 Task: Look for space in Sungai Raya, Indonesia from 1st August, 2023 to 5th August, 2023 for 3 adults, 1 child in price range Rs.13000 to Rs.20000. Place can be entire place with 2 bedrooms having 3 beds and 2 bathrooms. Property type can be flatguest house, hotel. Booking option can be shelf check-in. Required host language is English.
Action: Mouse moved to (420, 73)
Screenshot: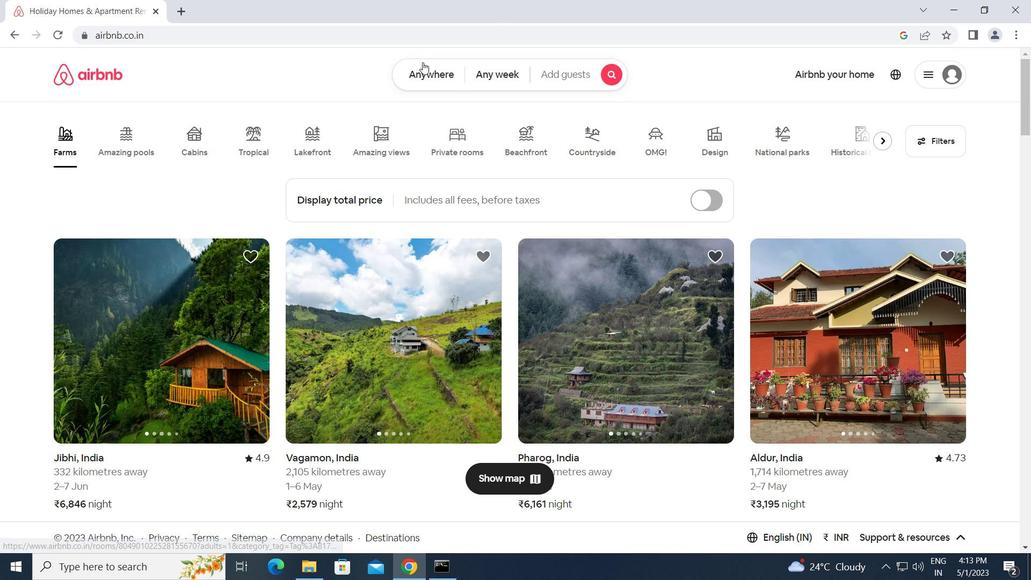 
Action: Mouse pressed left at (420, 73)
Screenshot: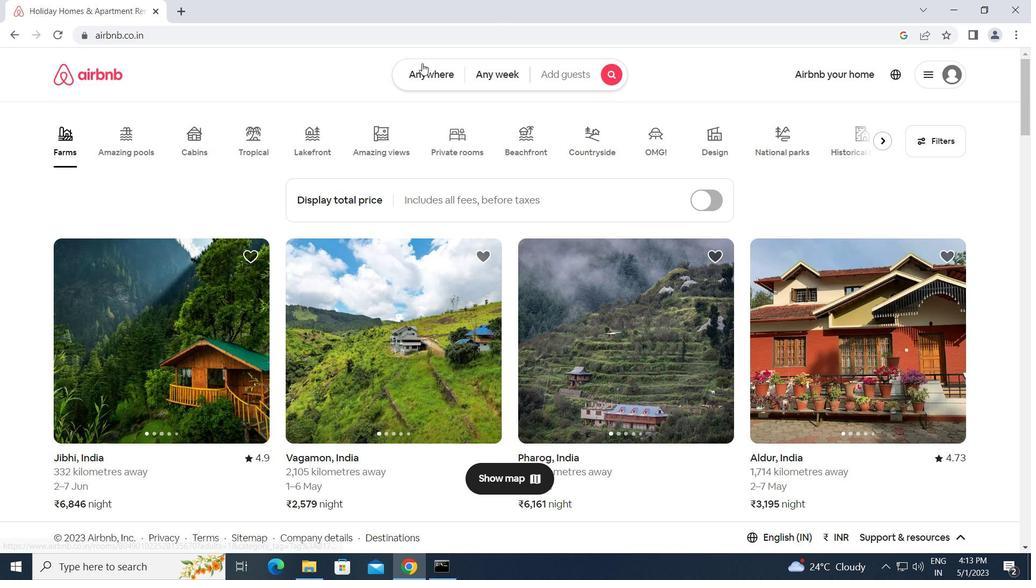 
Action: Mouse moved to (300, 122)
Screenshot: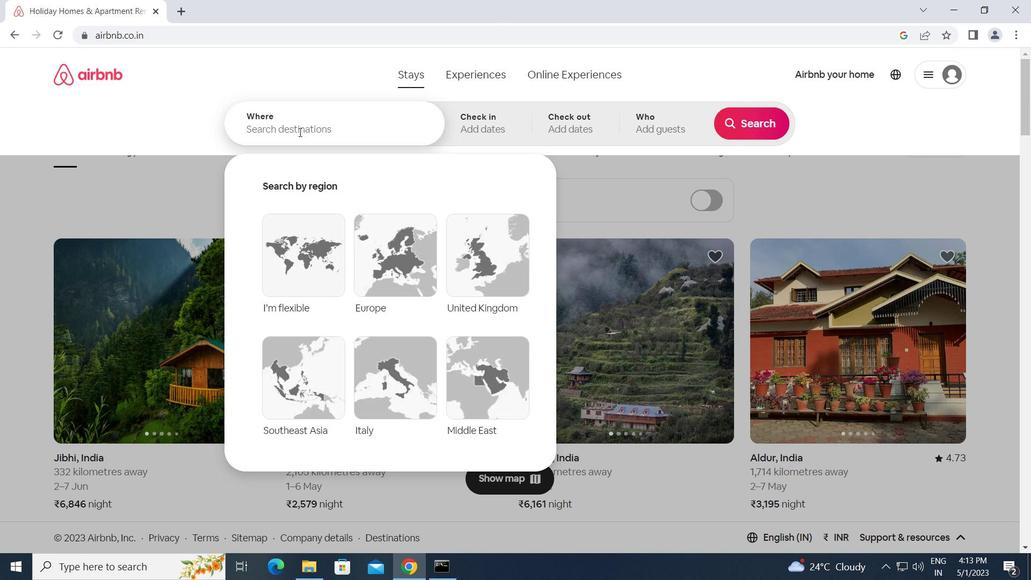 
Action: Mouse pressed left at (300, 122)
Screenshot: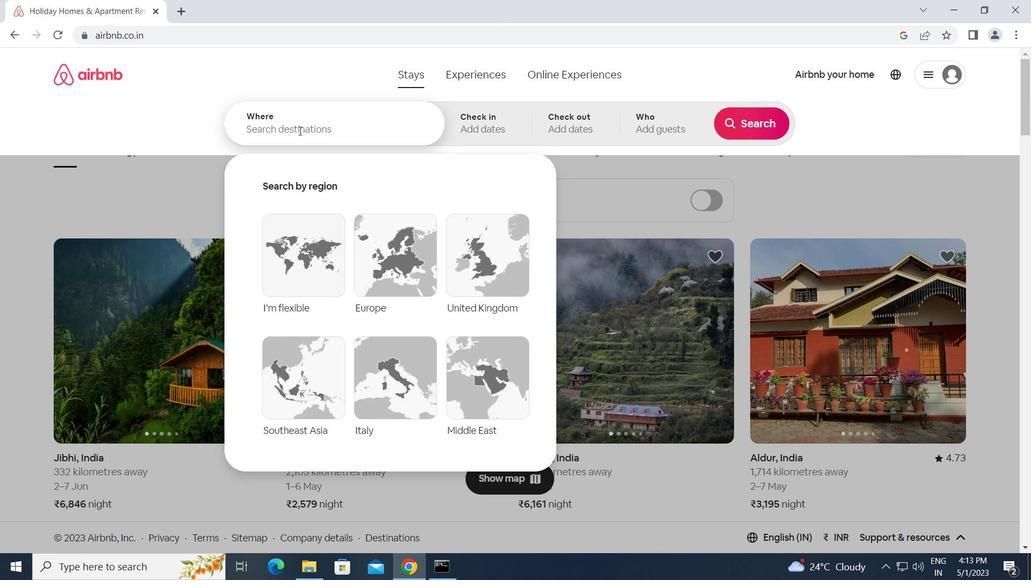 
Action: Mouse moved to (432, 146)
Screenshot: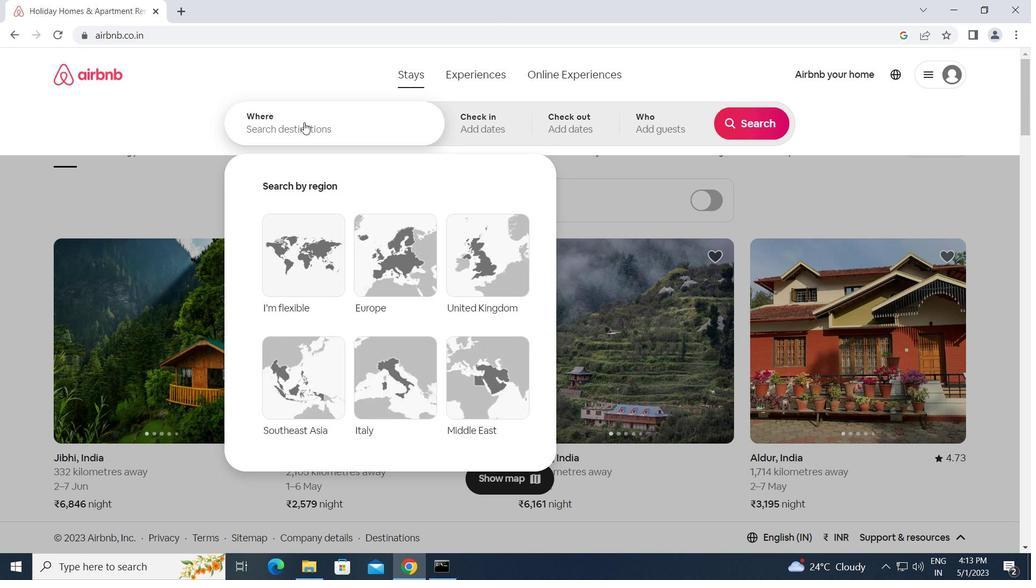 
Action: Key pressed s<Key.backspace><Key.caps_lock>s<Key.caps_lock>ungai<Key.space><Key.caps_lock>r<Key.caps_lock>aya,<Key.space><Key.caps_lock>i<Key.caps_lock>ndonesia<Key.enter>
Screenshot: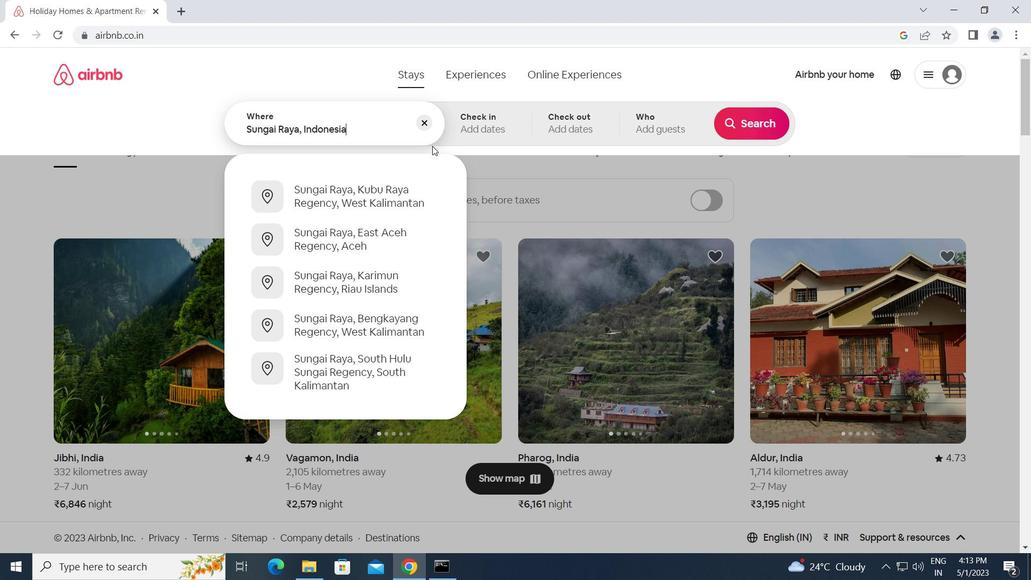 
Action: Mouse moved to (742, 231)
Screenshot: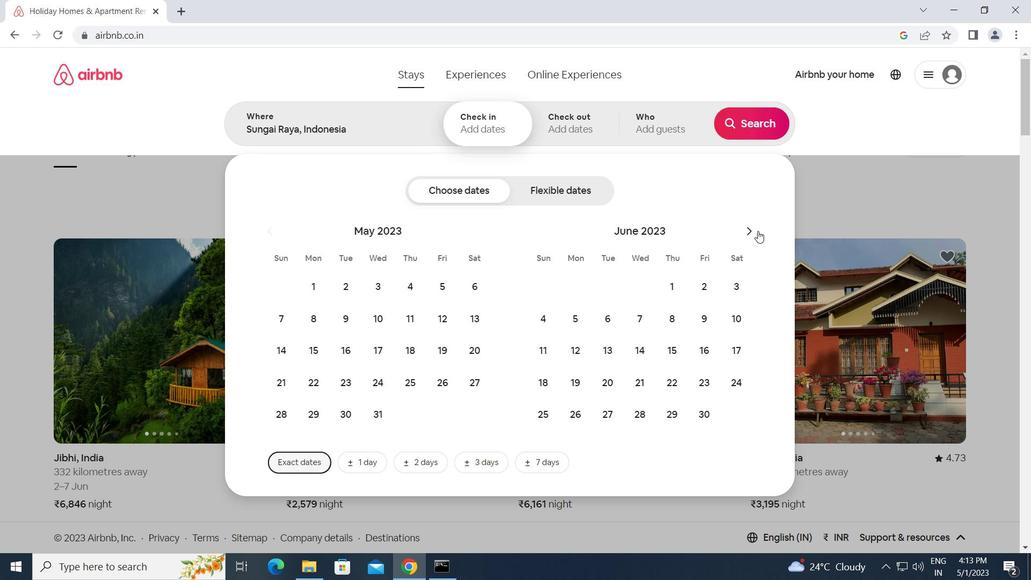
Action: Mouse pressed left at (742, 231)
Screenshot: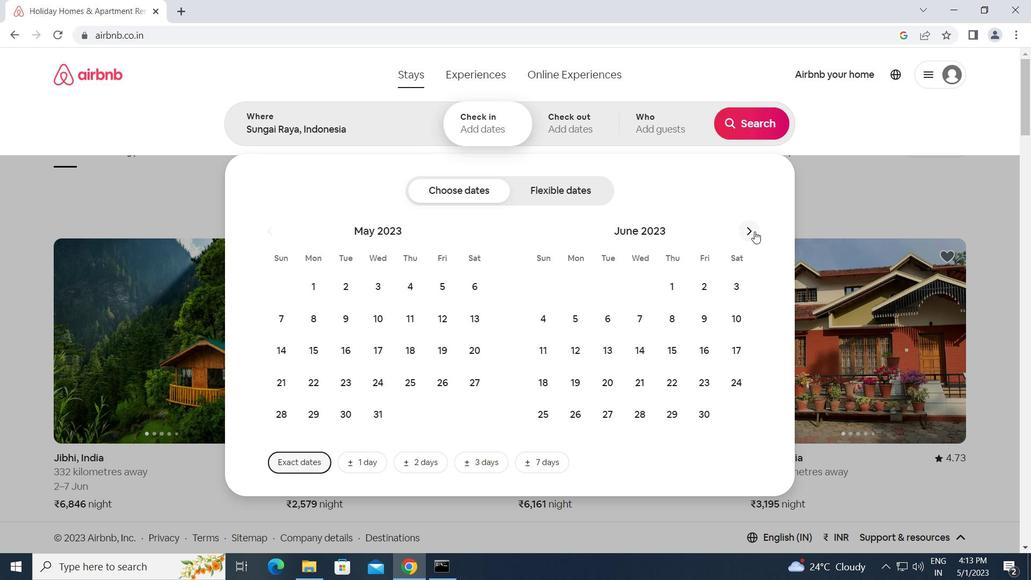 
Action: Mouse pressed left at (742, 231)
Screenshot: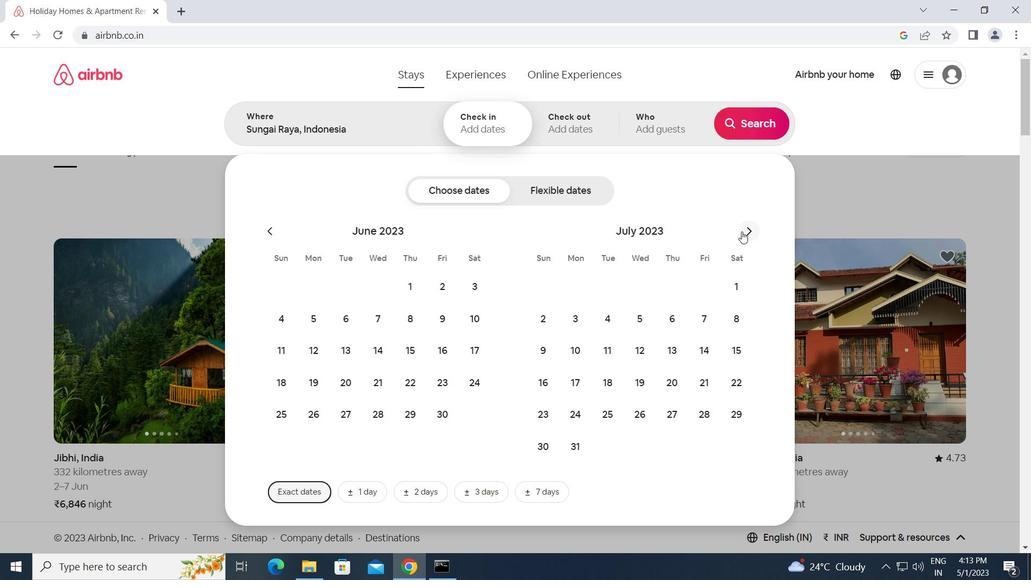 
Action: Mouse moved to (615, 288)
Screenshot: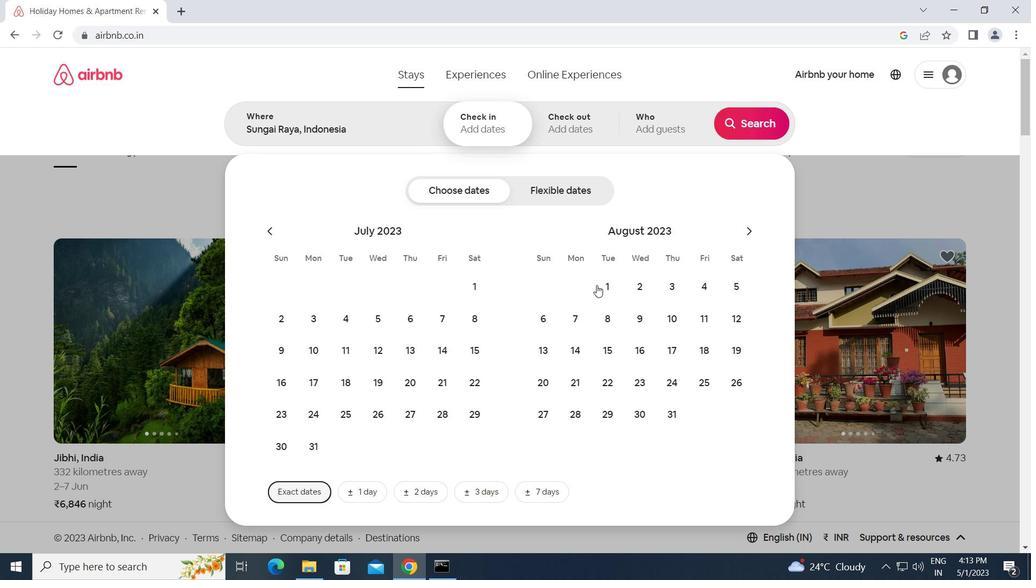 
Action: Mouse pressed left at (615, 288)
Screenshot: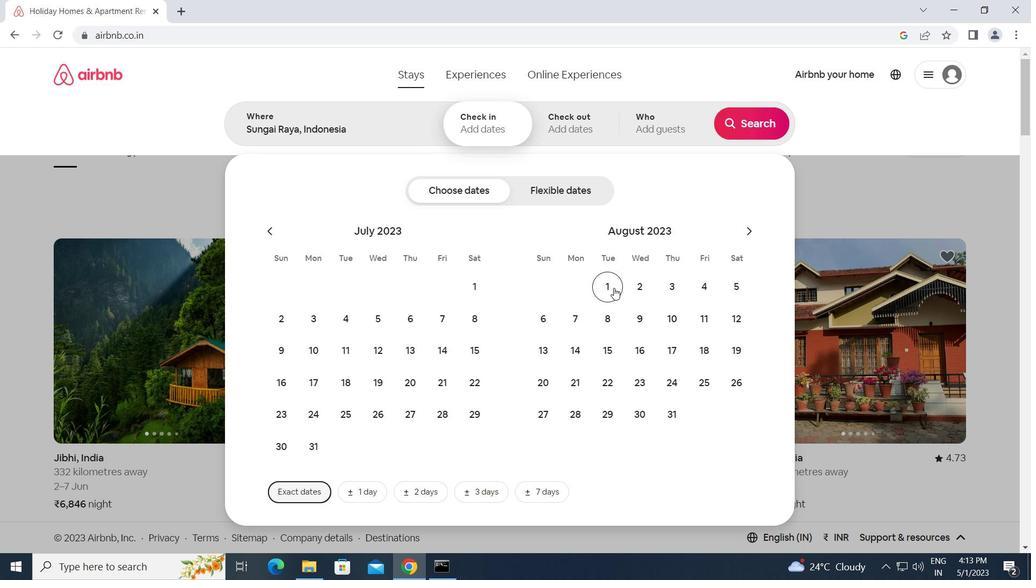 
Action: Mouse moved to (735, 283)
Screenshot: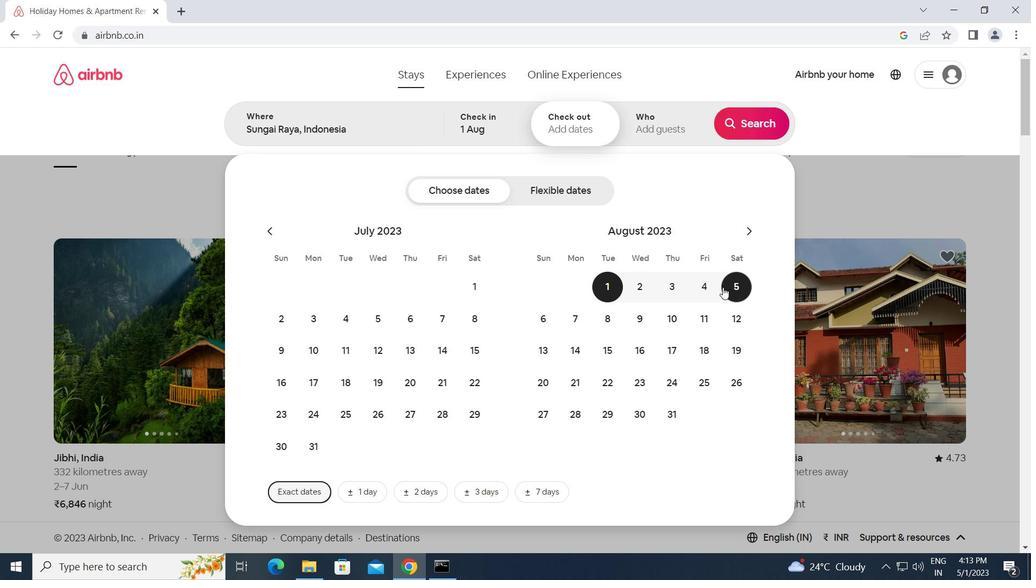 
Action: Mouse pressed left at (735, 283)
Screenshot: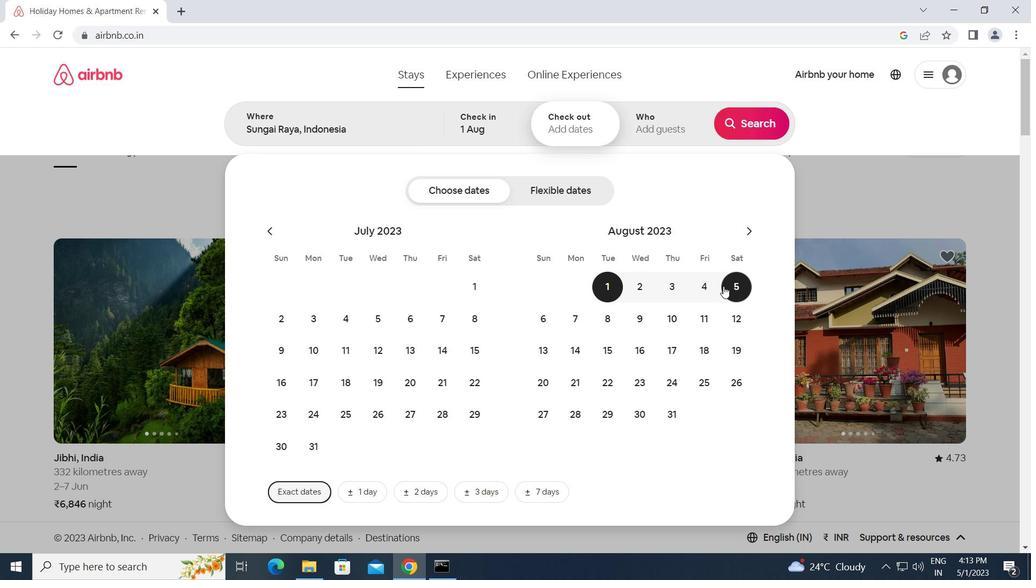 
Action: Mouse moved to (682, 112)
Screenshot: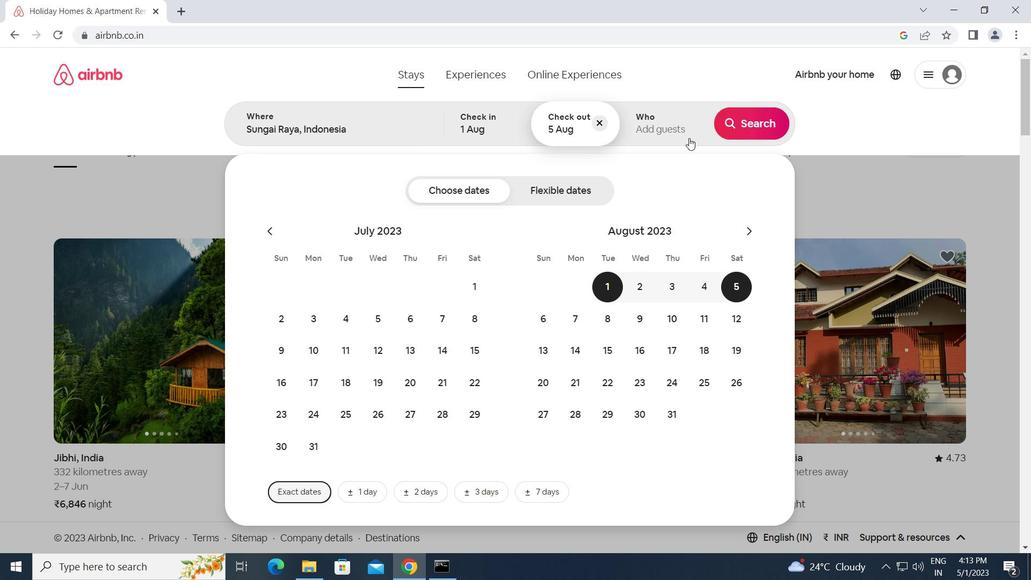 
Action: Mouse pressed left at (682, 112)
Screenshot: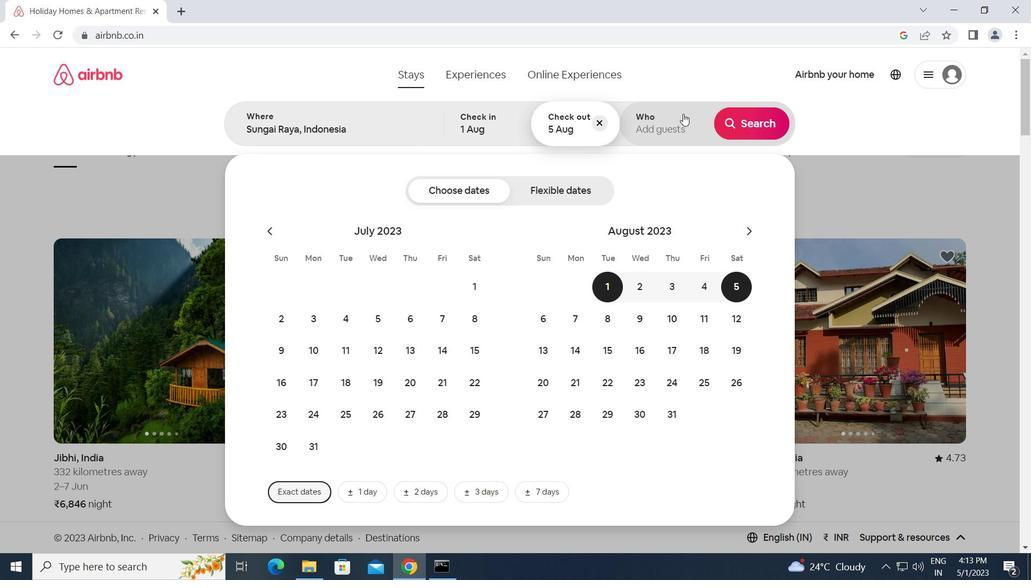 
Action: Mouse moved to (758, 199)
Screenshot: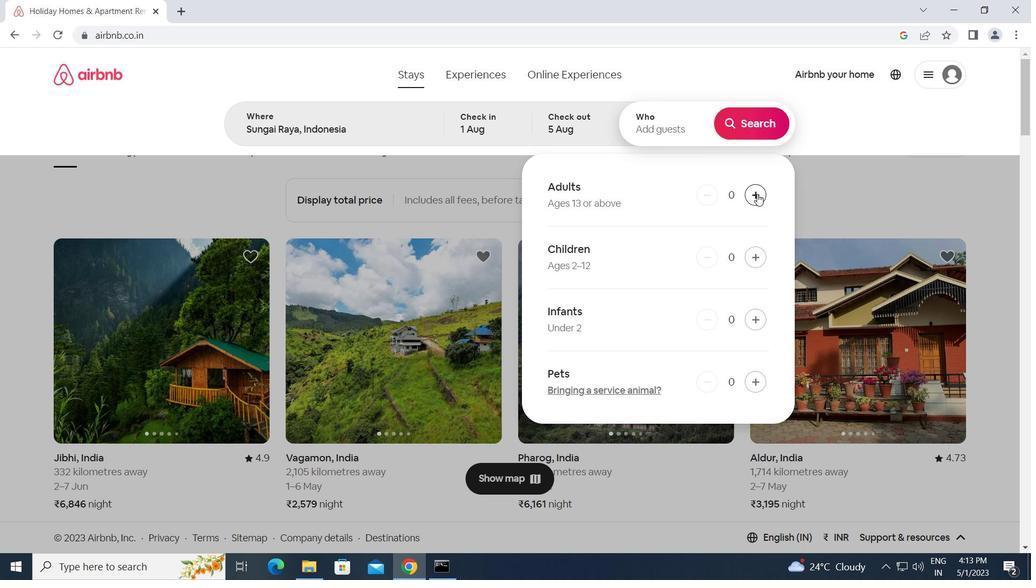 
Action: Mouse pressed left at (758, 199)
Screenshot: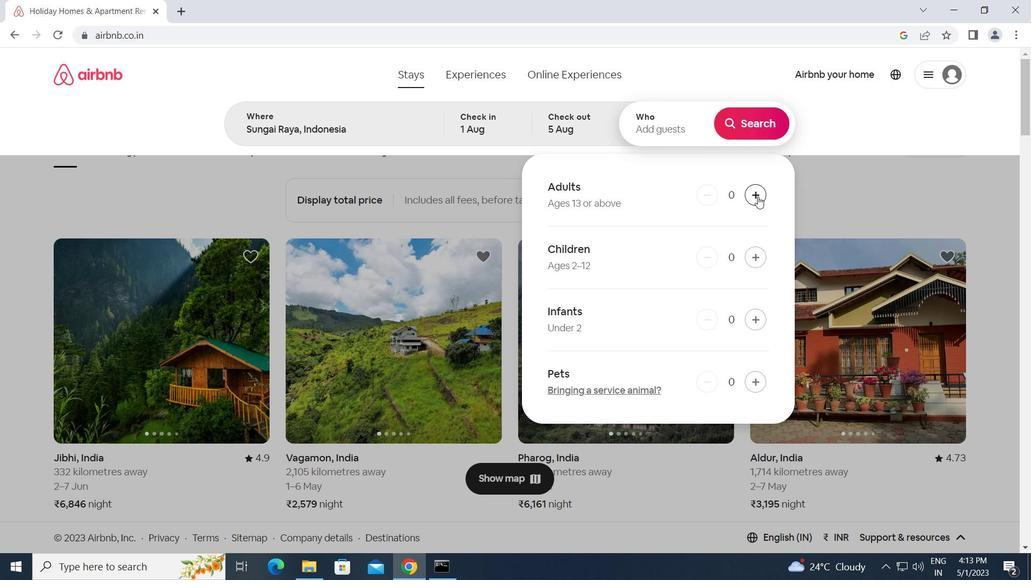 
Action: Mouse pressed left at (758, 199)
Screenshot: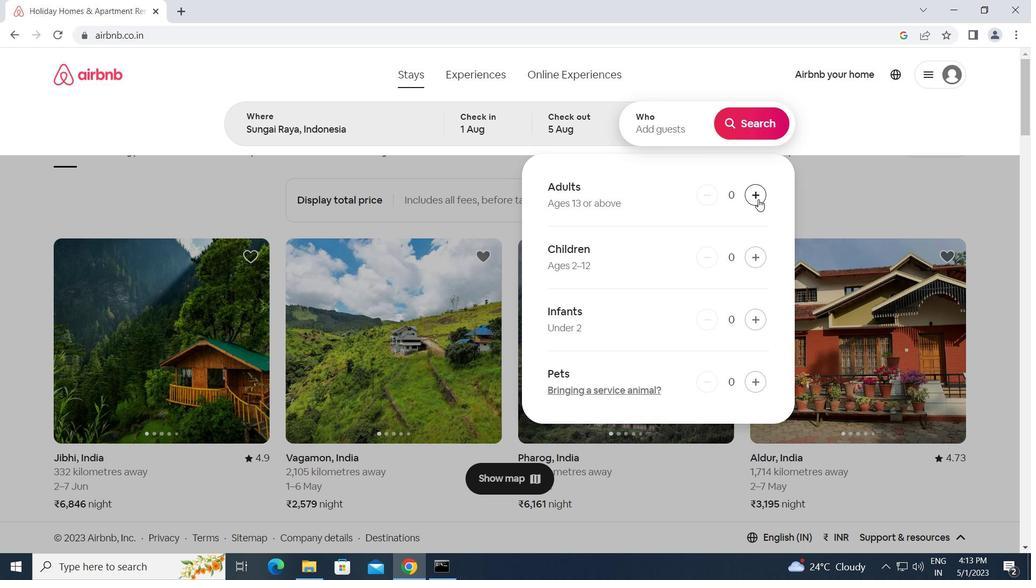 
Action: Mouse pressed left at (758, 199)
Screenshot: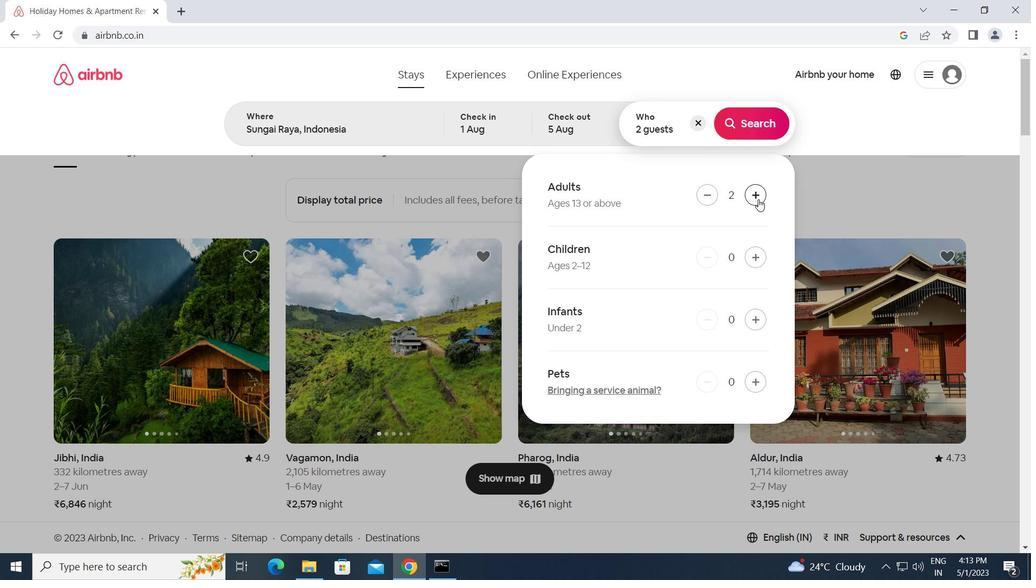 
Action: Mouse moved to (754, 247)
Screenshot: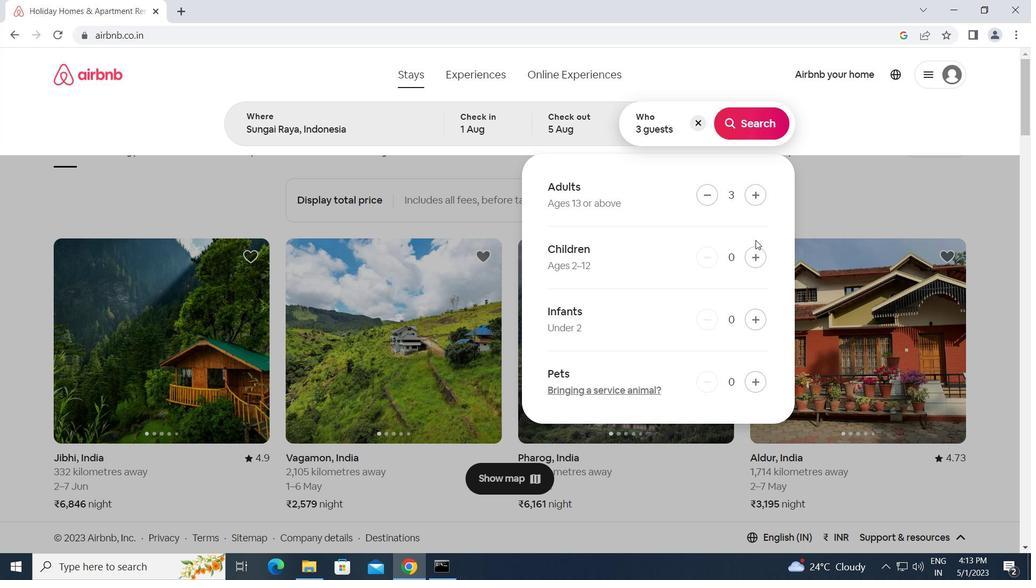 
Action: Mouse pressed left at (754, 247)
Screenshot: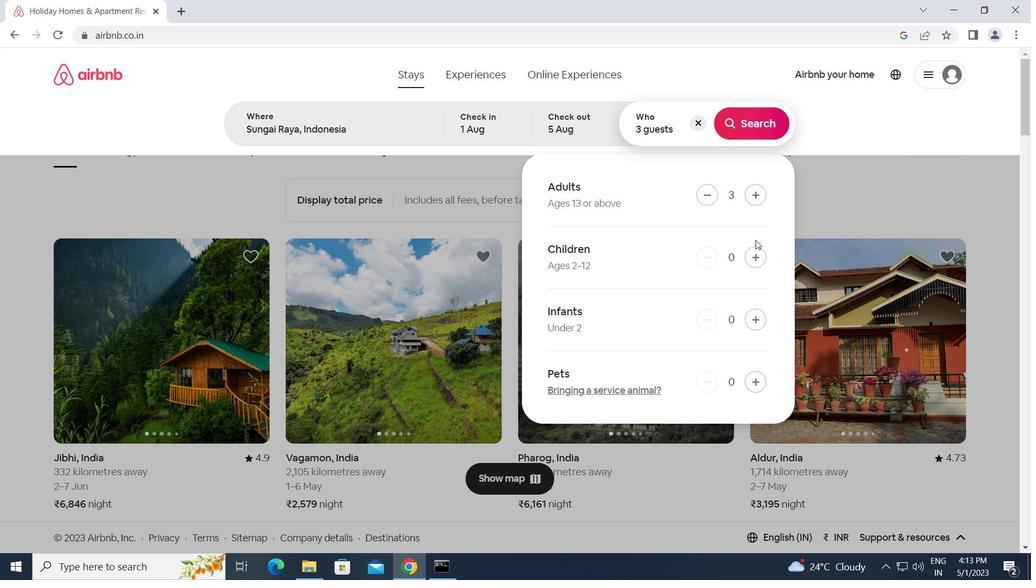 
Action: Mouse moved to (743, 119)
Screenshot: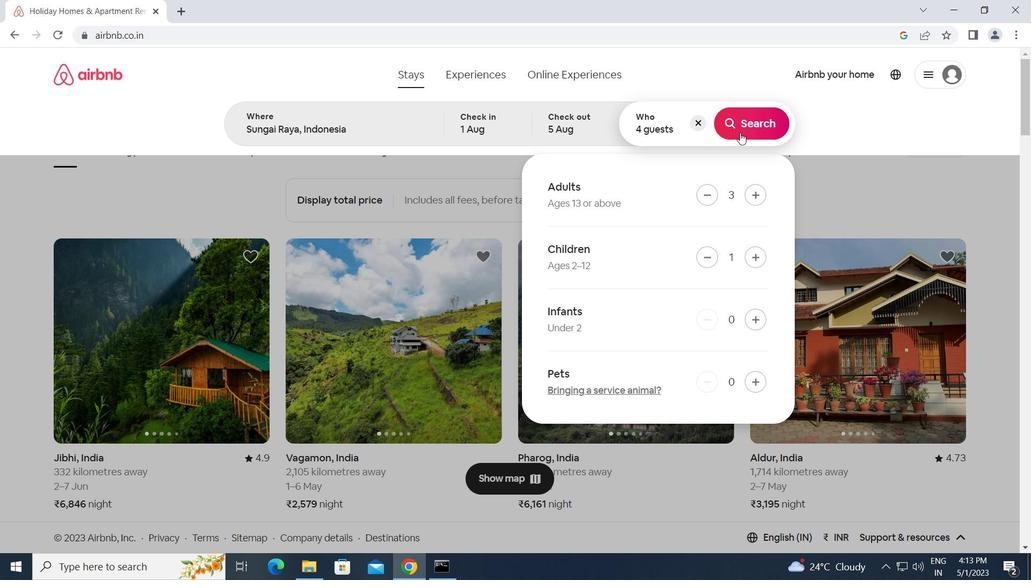 
Action: Mouse pressed left at (743, 119)
Screenshot: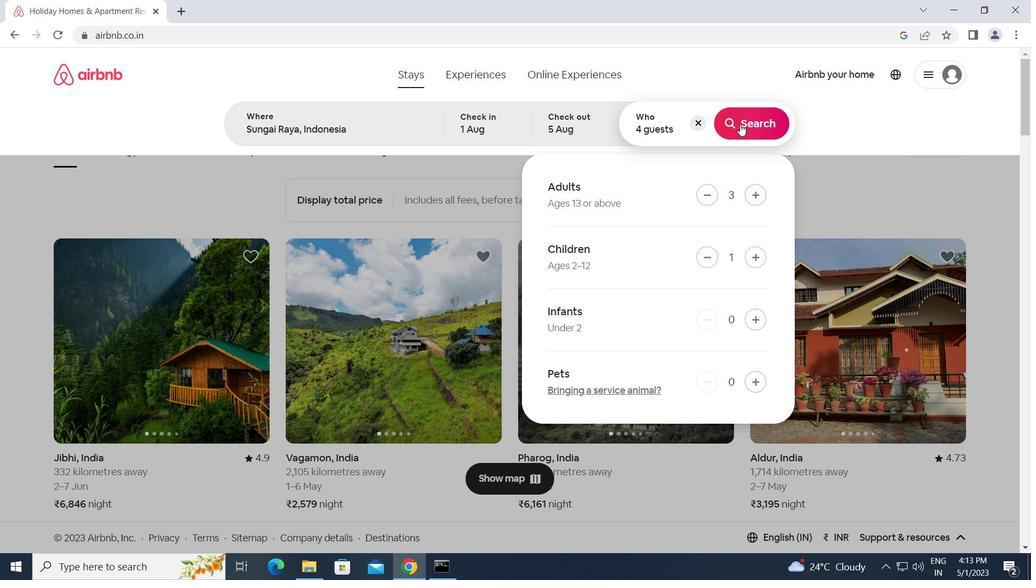
Action: Mouse moved to (976, 128)
Screenshot: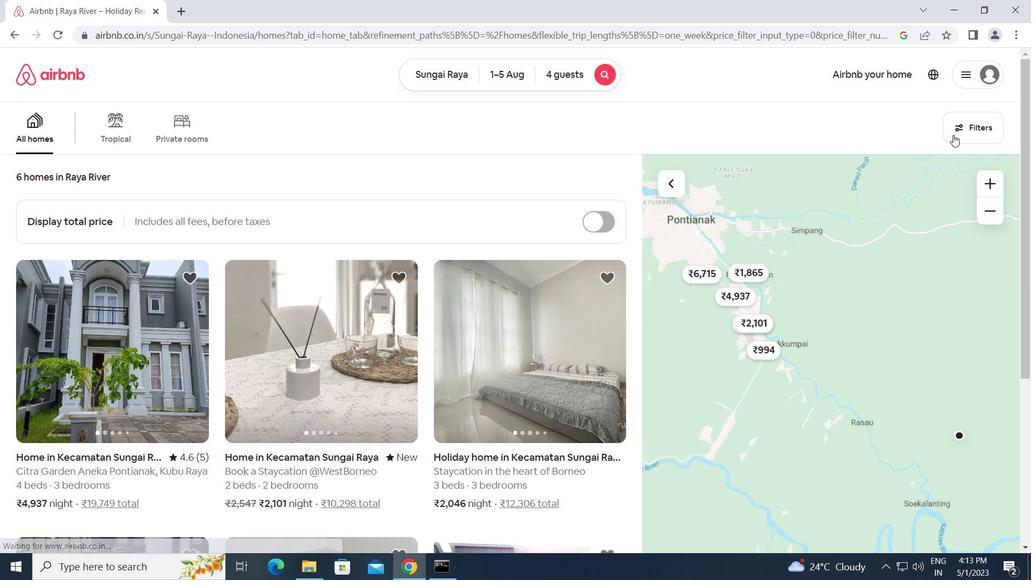 
Action: Mouse pressed left at (976, 128)
Screenshot: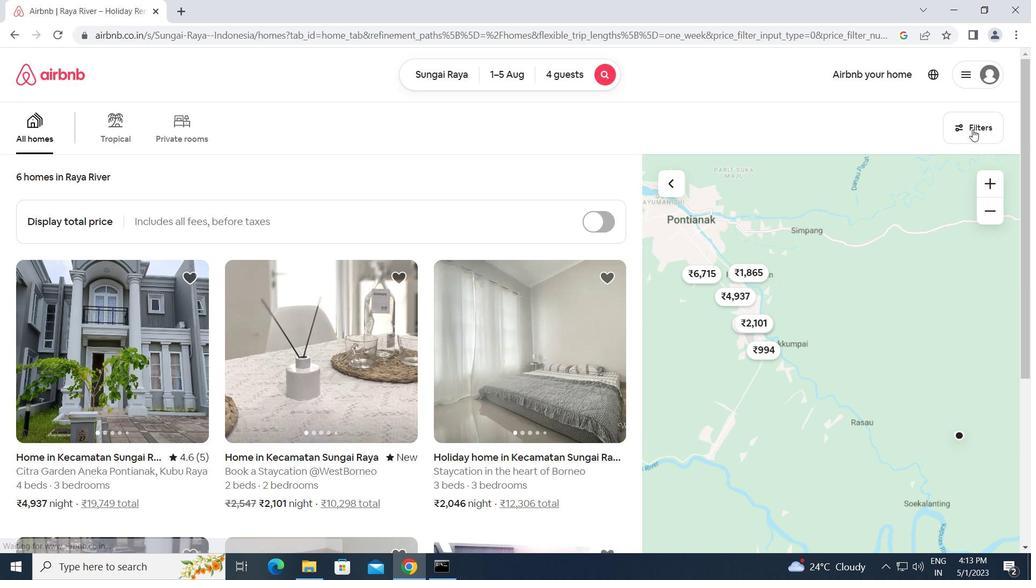 
Action: Mouse moved to (338, 299)
Screenshot: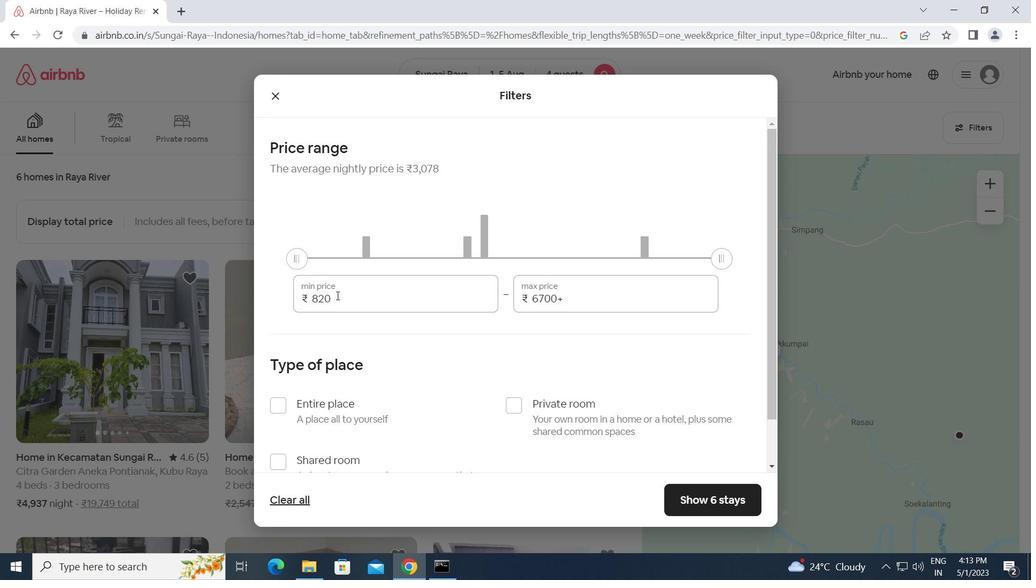 
Action: Mouse pressed left at (338, 299)
Screenshot: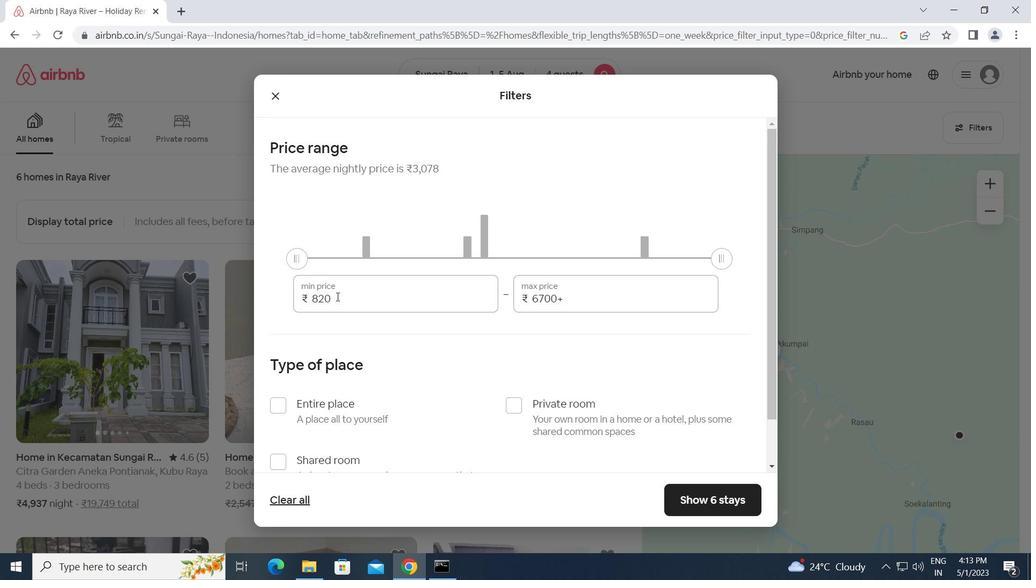 
Action: Mouse moved to (285, 304)
Screenshot: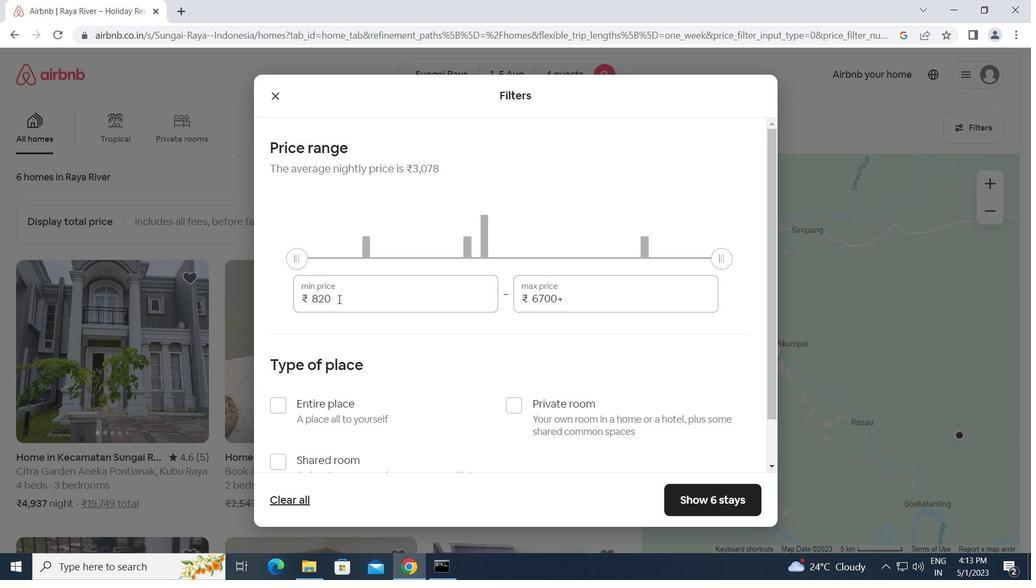 
Action: Key pressed 13000<Key.tab><Key.backspace>20000
Screenshot: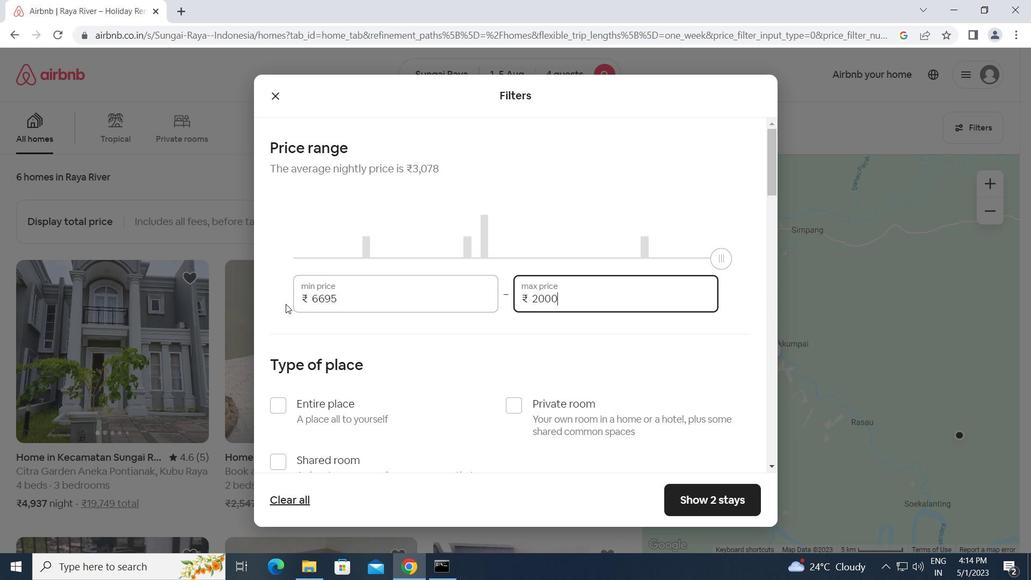 
Action: Mouse moved to (283, 316)
Screenshot: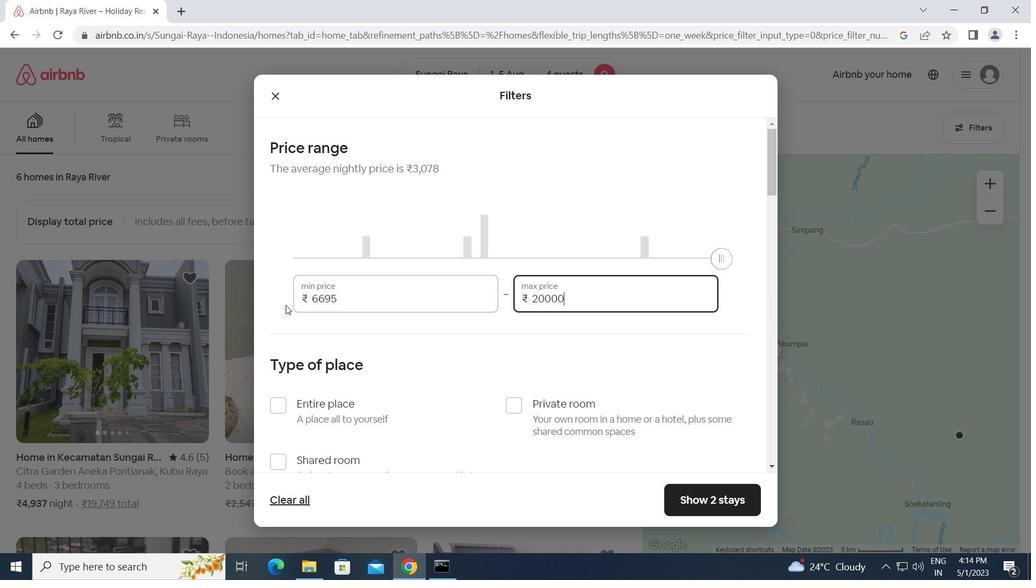 
Action: Mouse scrolled (283, 315) with delta (0, 0)
Screenshot: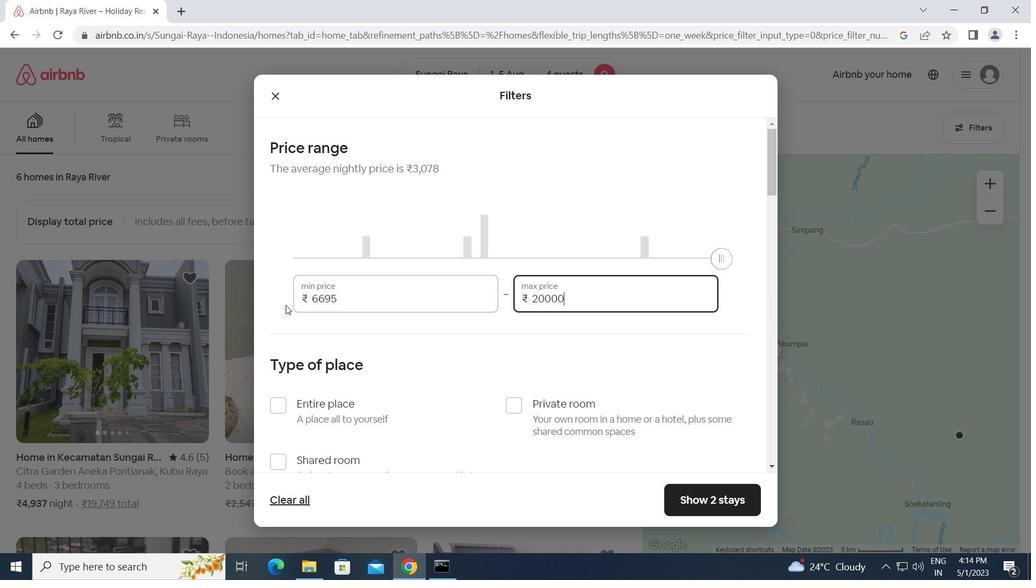 
Action: Mouse moved to (276, 341)
Screenshot: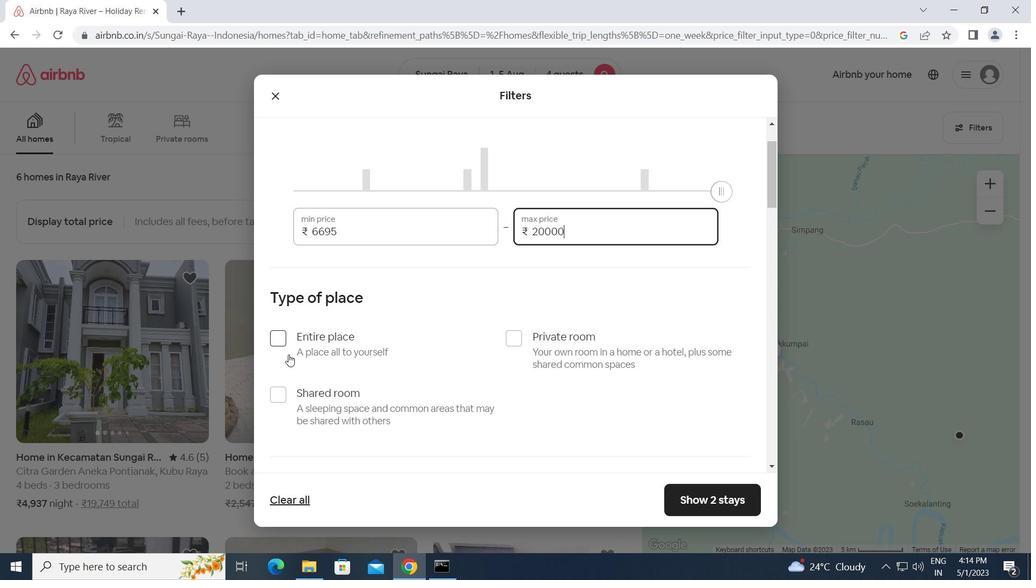
Action: Mouse pressed left at (276, 341)
Screenshot: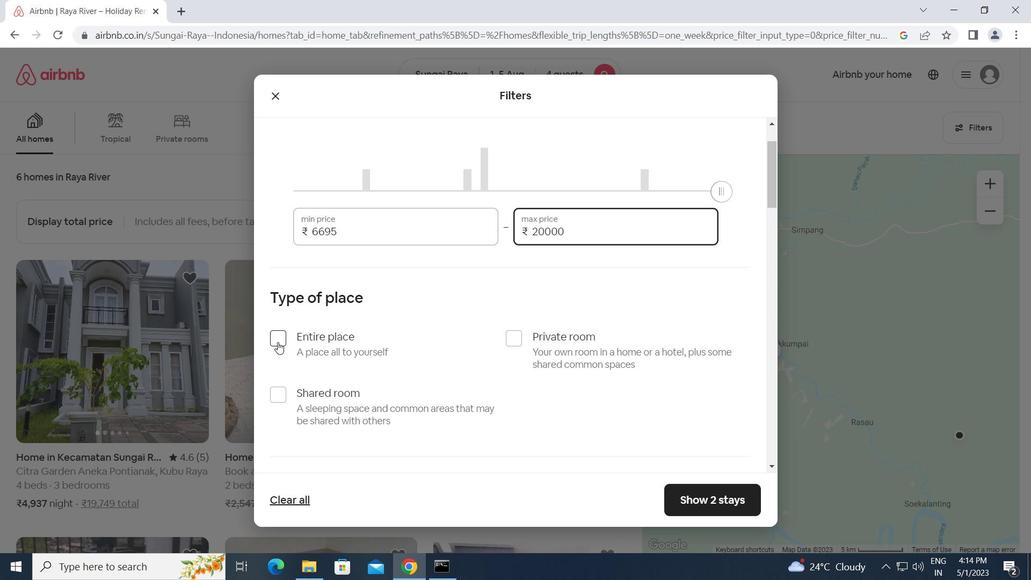 
Action: Mouse moved to (341, 360)
Screenshot: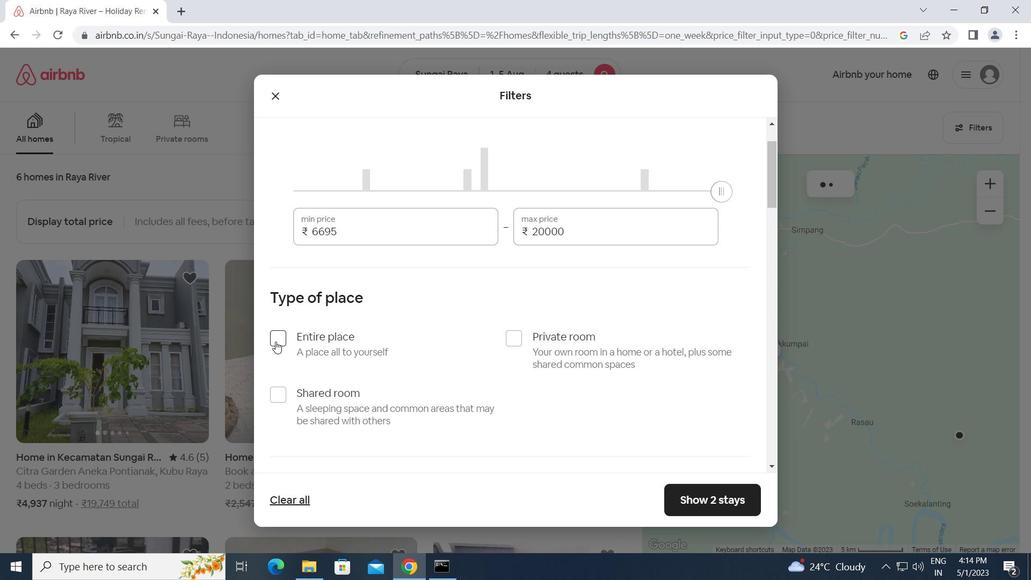 
Action: Mouse scrolled (341, 359) with delta (0, 0)
Screenshot: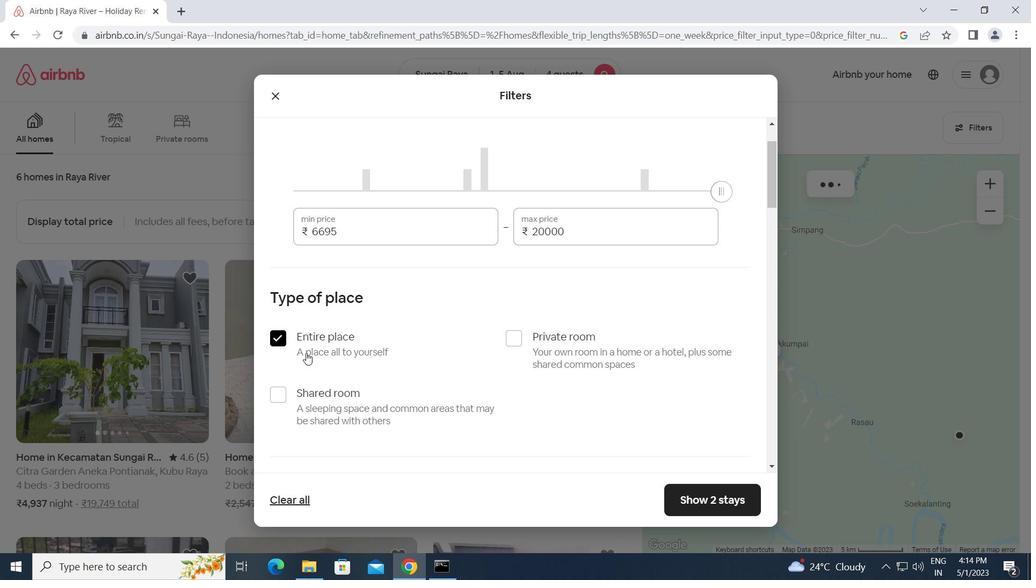
Action: Mouse scrolled (341, 359) with delta (0, 0)
Screenshot: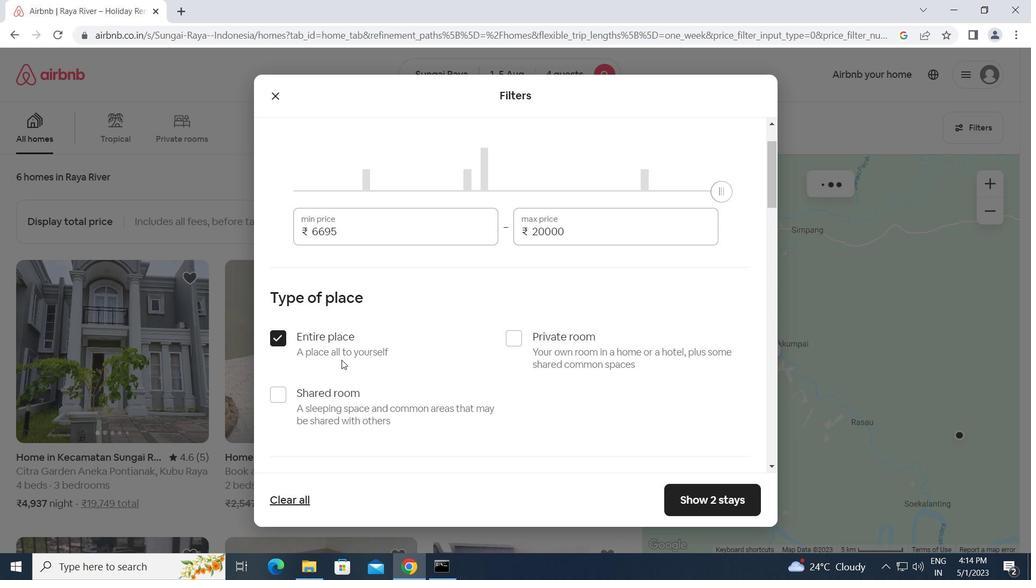 
Action: Mouse scrolled (341, 359) with delta (0, 0)
Screenshot: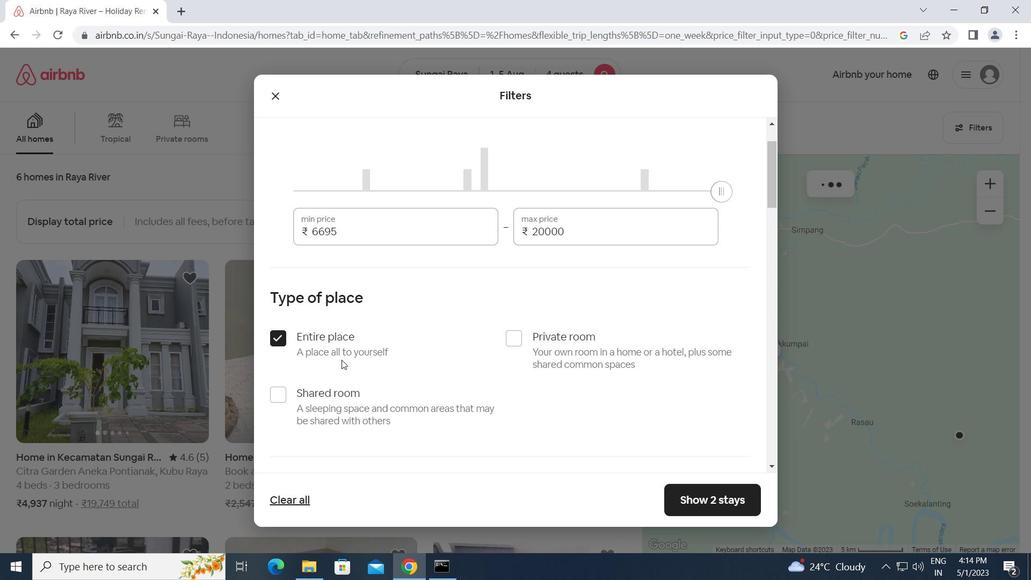 
Action: Mouse scrolled (341, 360) with delta (0, 0)
Screenshot: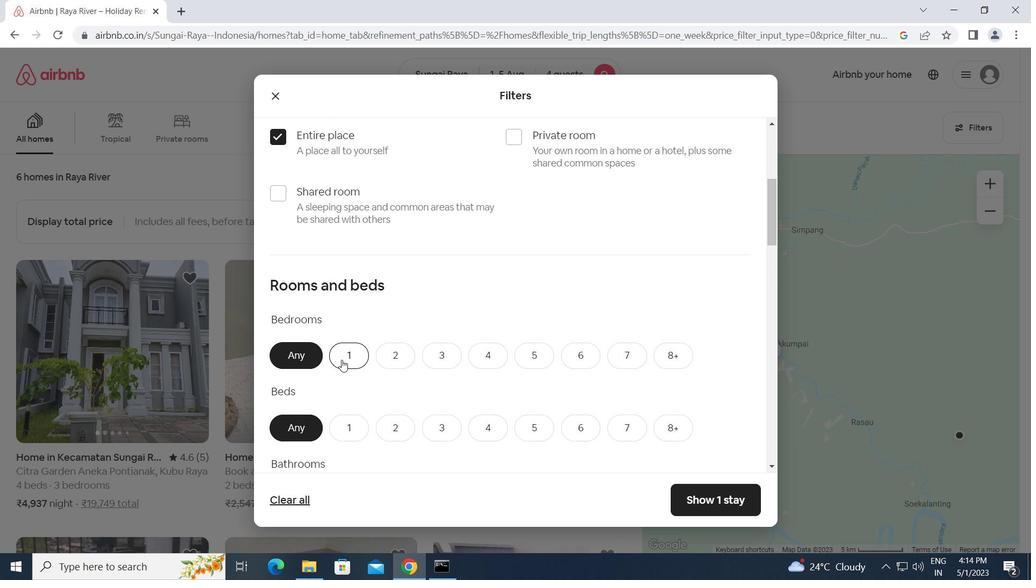 
Action: Mouse scrolled (341, 360) with delta (0, 0)
Screenshot: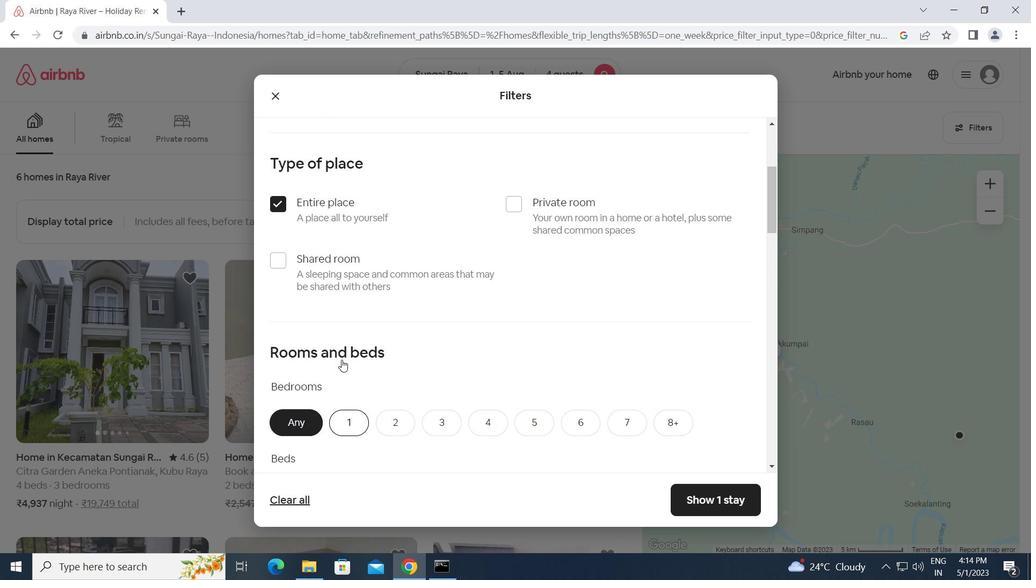 
Action: Mouse scrolled (341, 359) with delta (0, 0)
Screenshot: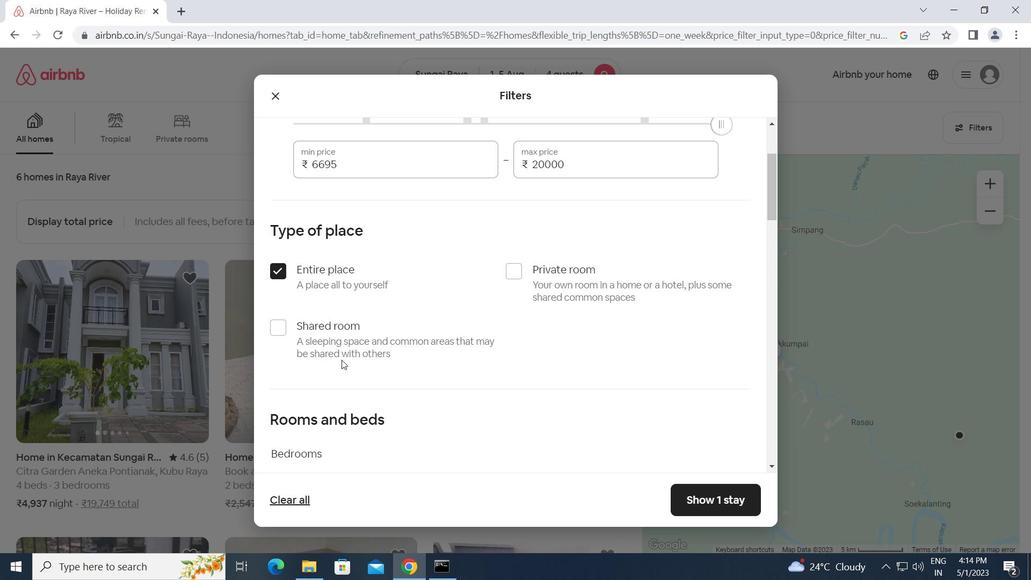 
Action: Mouse scrolled (341, 359) with delta (0, 0)
Screenshot: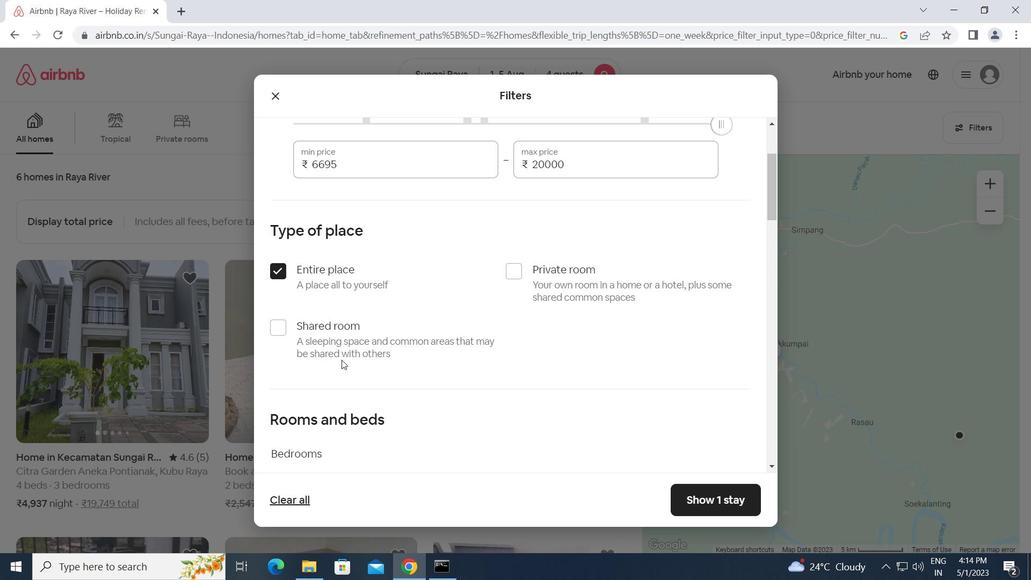 
Action: Mouse scrolled (341, 359) with delta (0, 0)
Screenshot: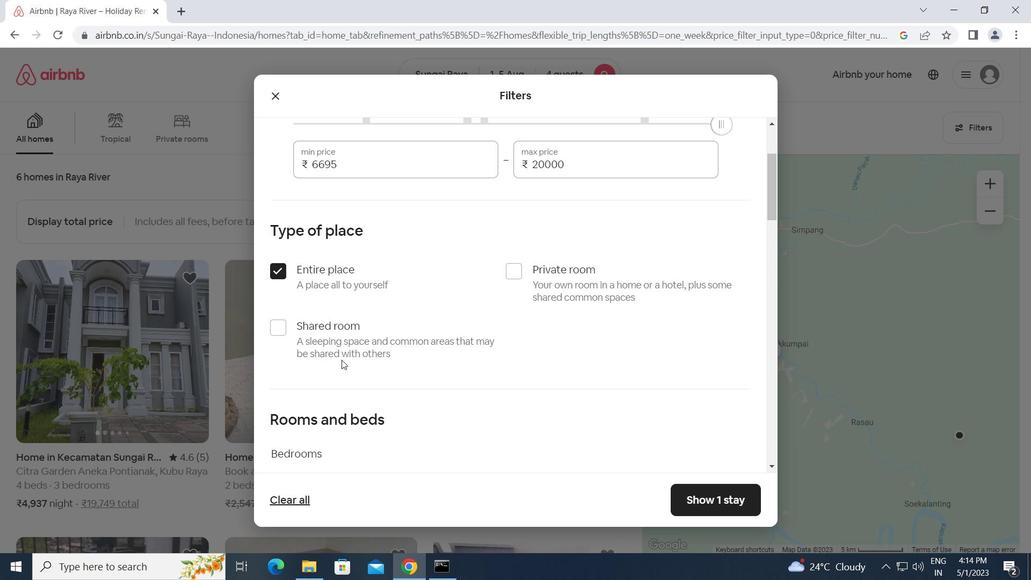 
Action: Mouse scrolled (341, 359) with delta (0, 0)
Screenshot: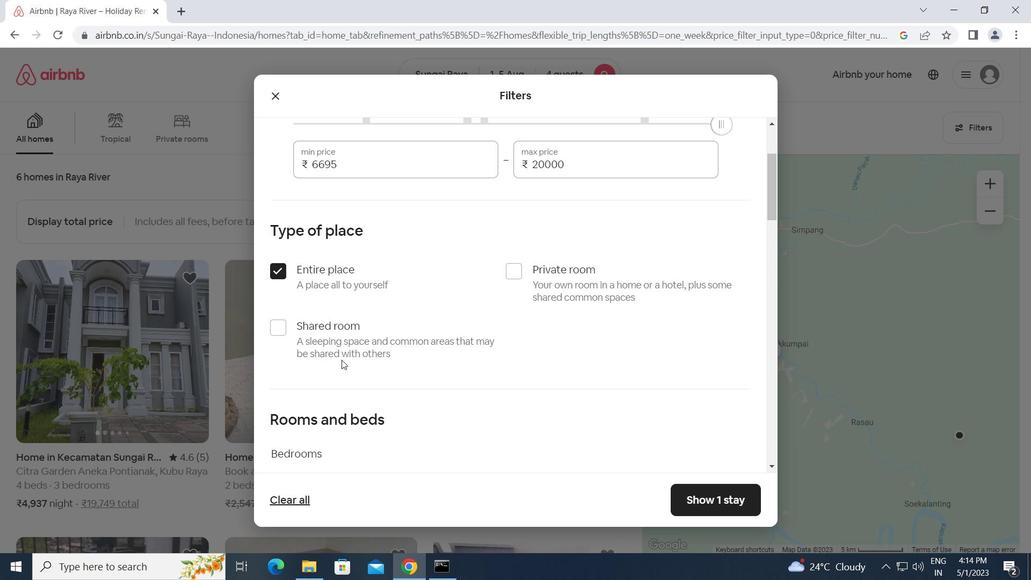 
Action: Mouse moved to (389, 222)
Screenshot: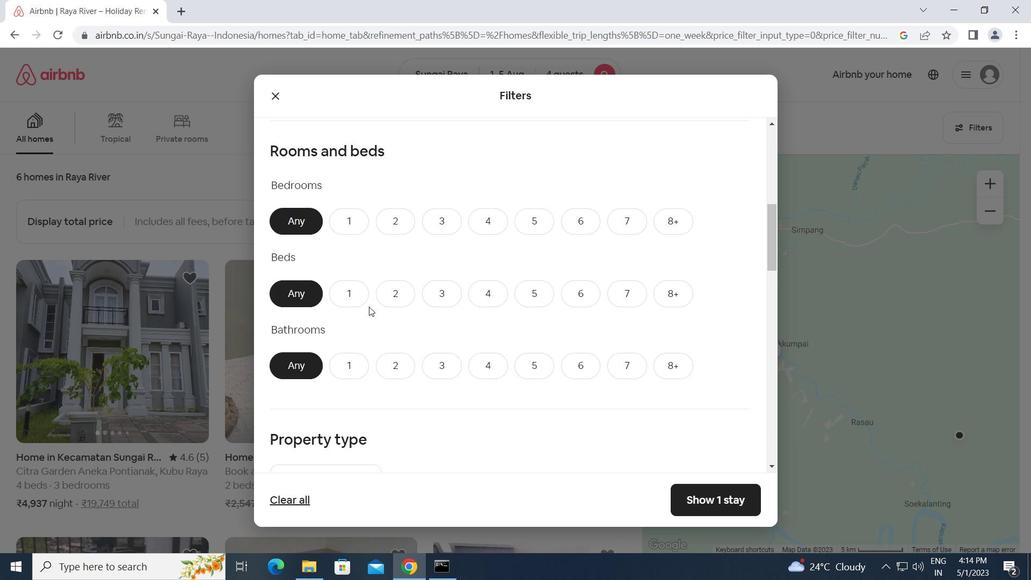 
Action: Mouse pressed left at (389, 222)
Screenshot: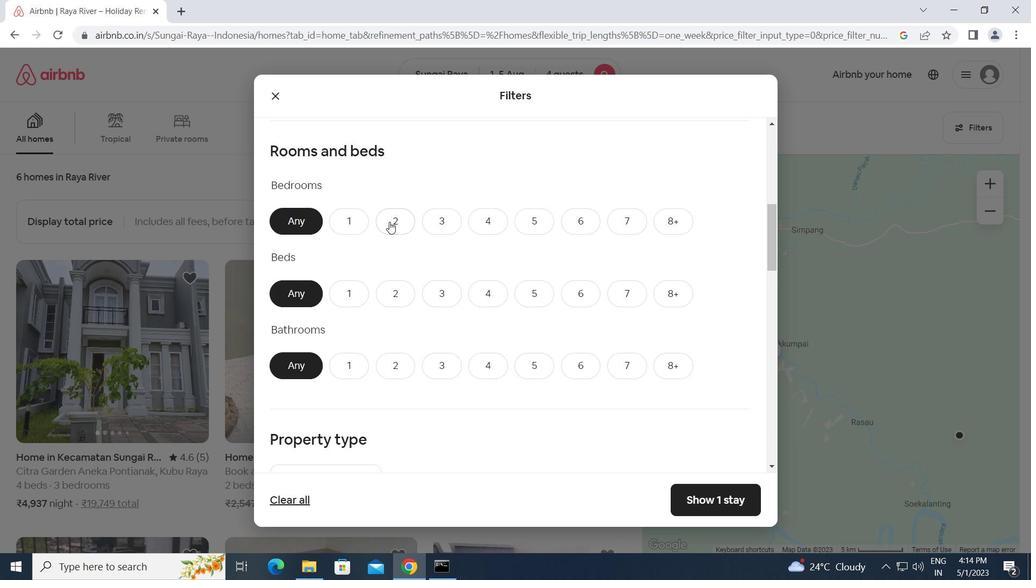 
Action: Mouse moved to (430, 291)
Screenshot: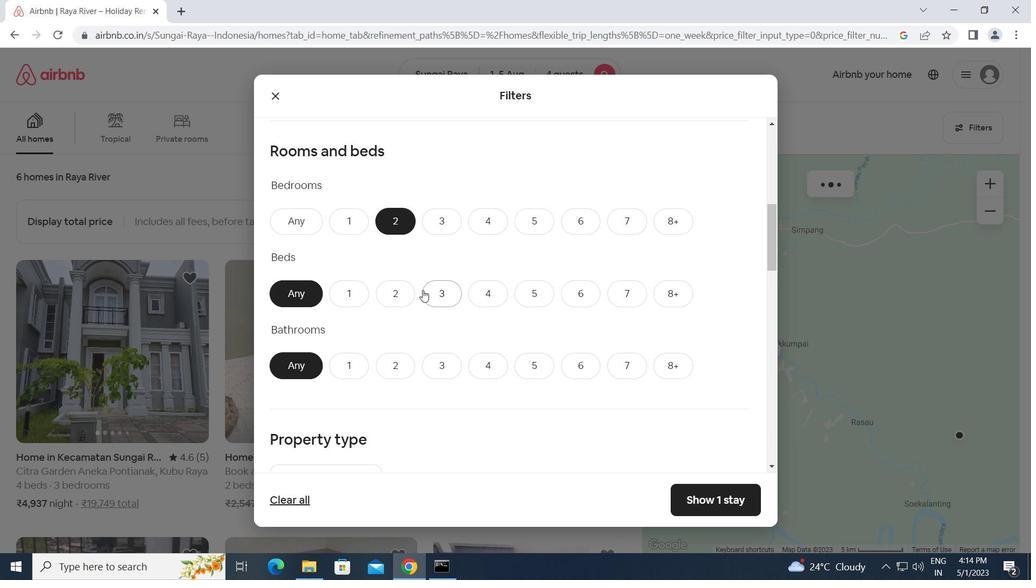 
Action: Mouse pressed left at (430, 291)
Screenshot: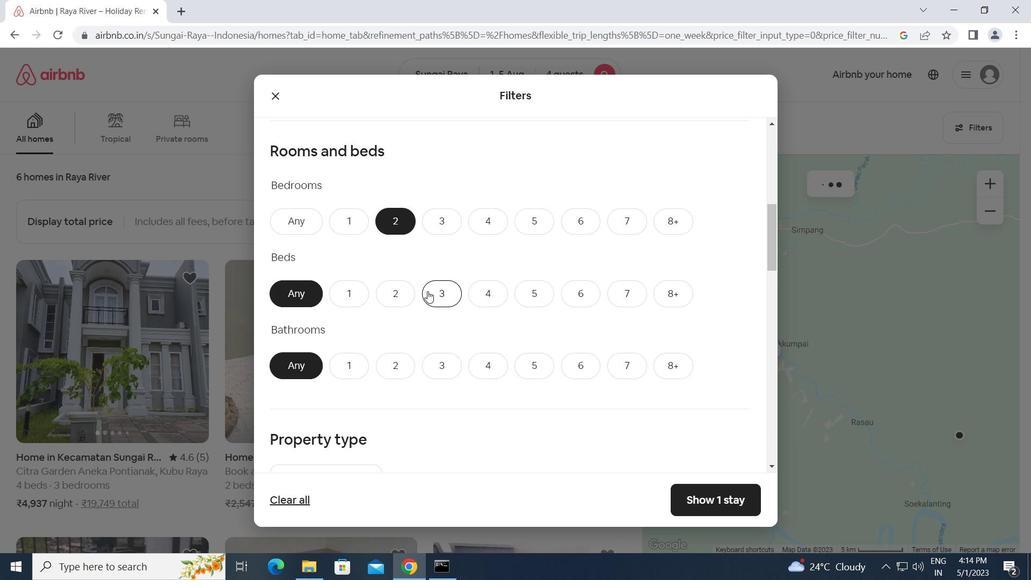 
Action: Mouse moved to (394, 367)
Screenshot: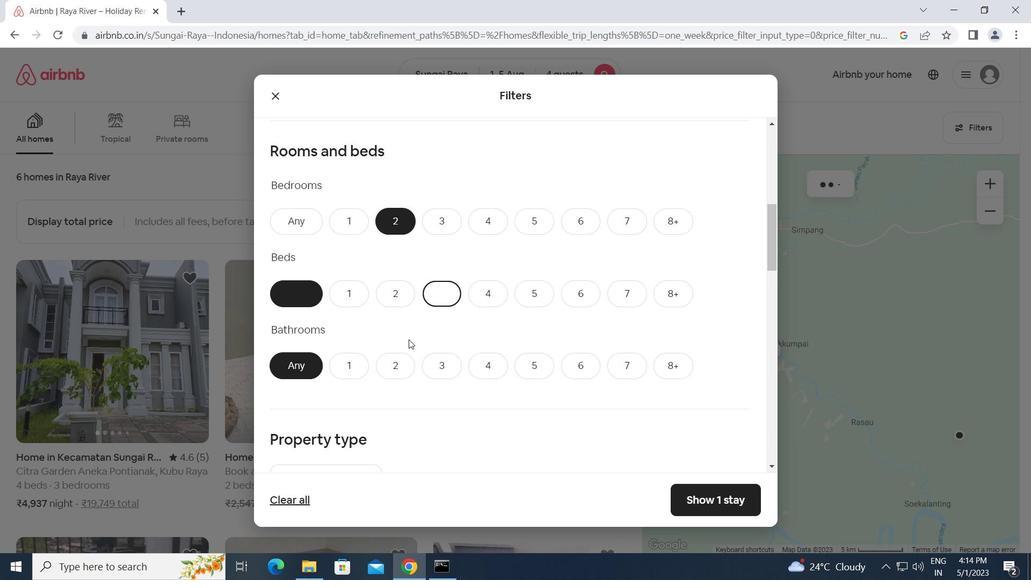 
Action: Mouse pressed left at (394, 367)
Screenshot: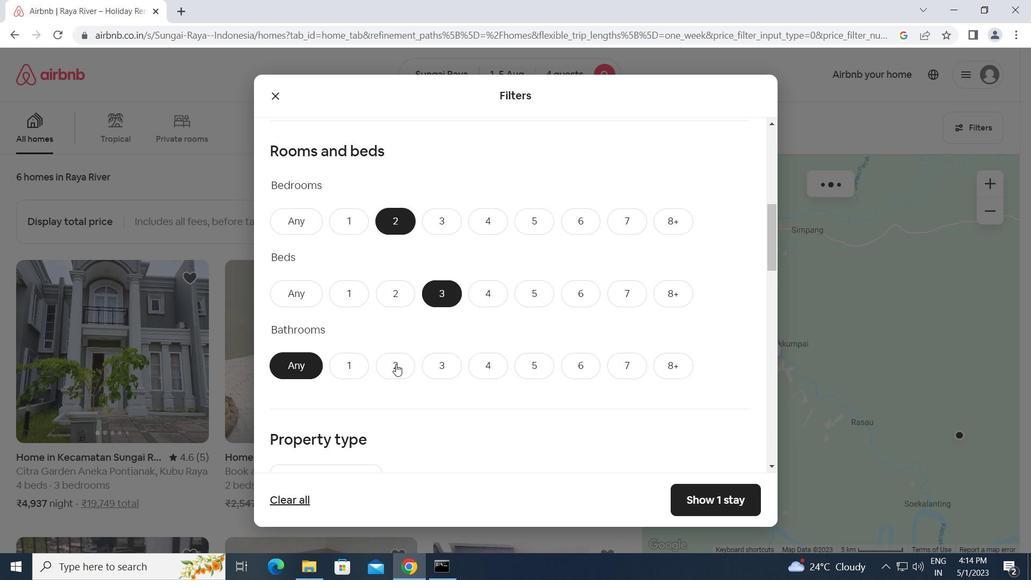 
Action: Mouse moved to (412, 366)
Screenshot: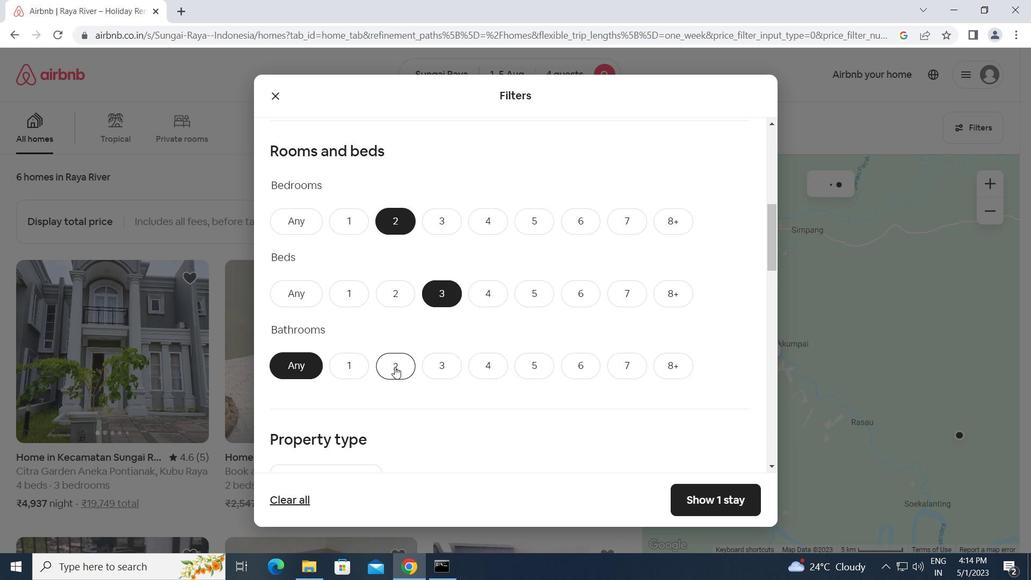 
Action: Mouse scrolled (412, 366) with delta (0, 0)
Screenshot: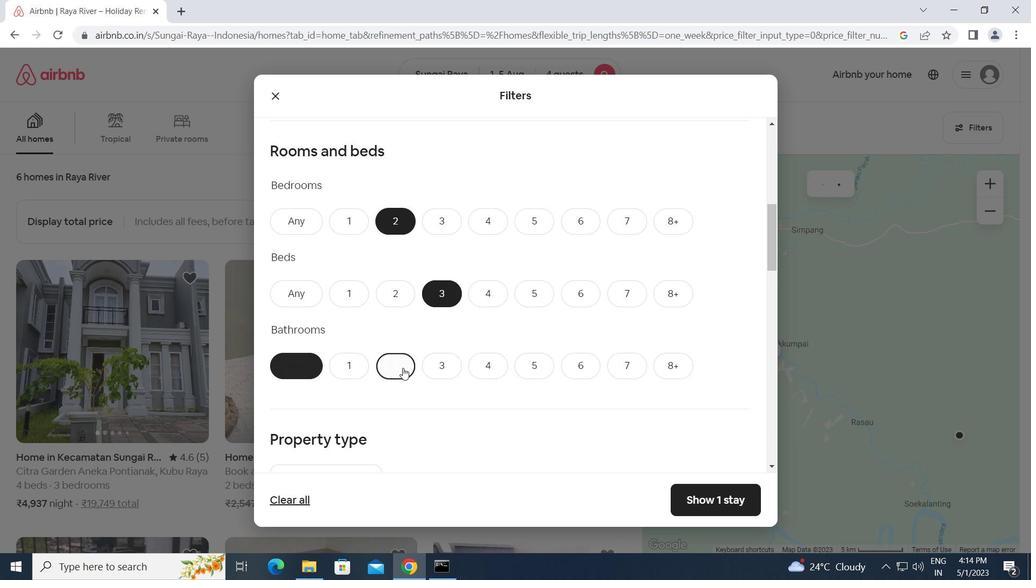 
Action: Mouse scrolled (412, 366) with delta (0, 0)
Screenshot: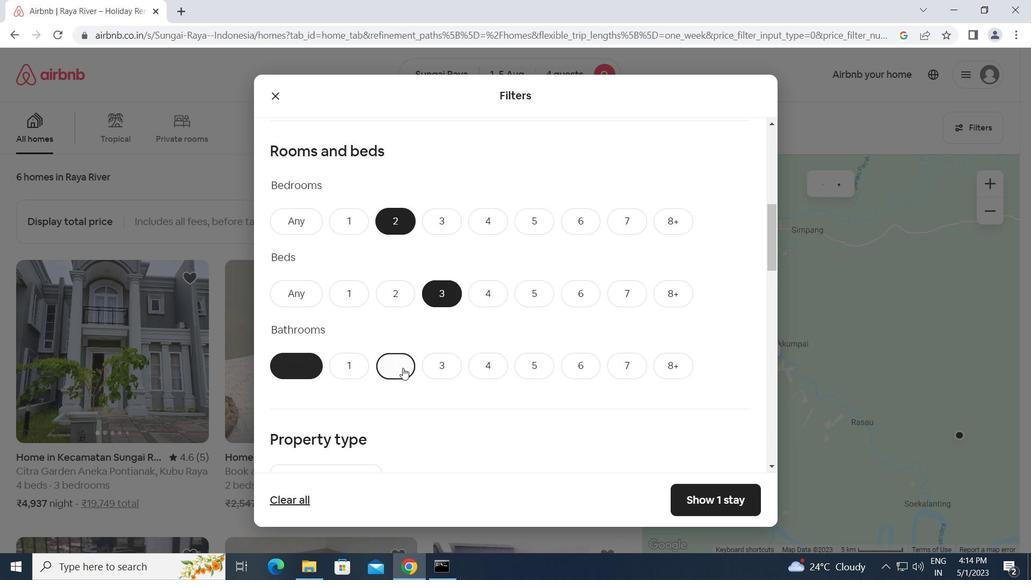
Action: Mouse scrolled (412, 366) with delta (0, 0)
Screenshot: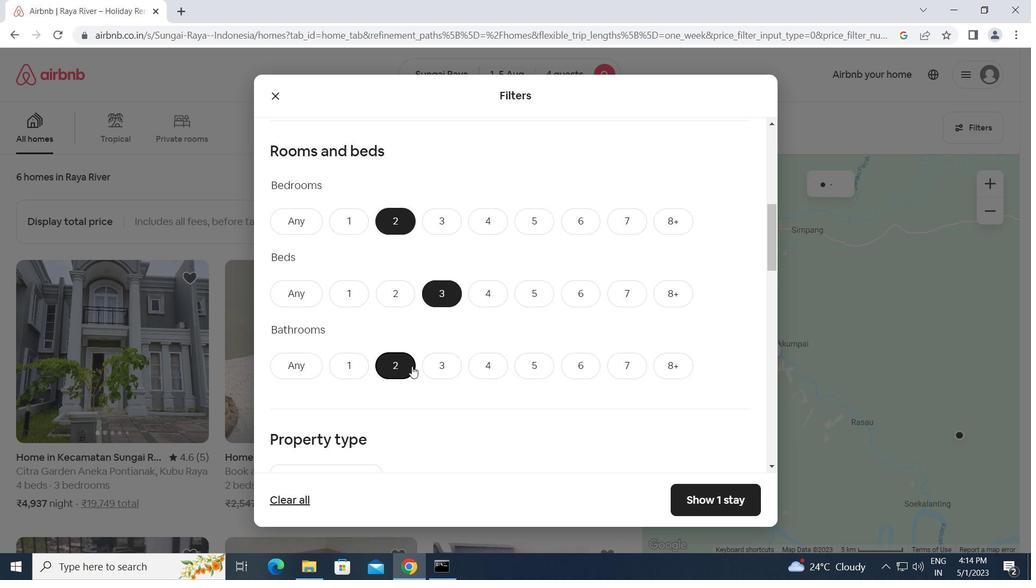 
Action: Mouse moved to (551, 370)
Screenshot: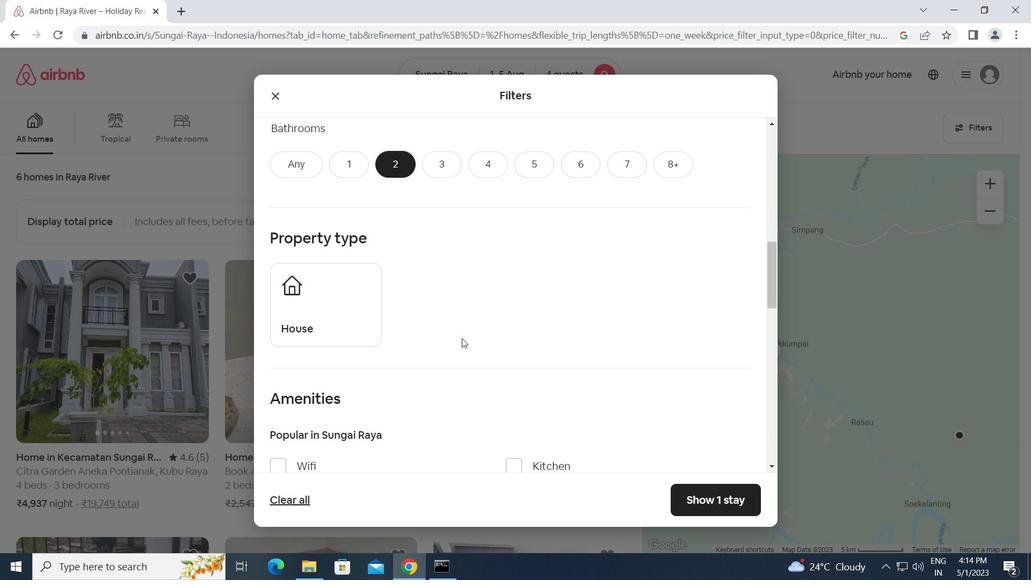
Action: Mouse scrolled (551, 369) with delta (0, 0)
Screenshot: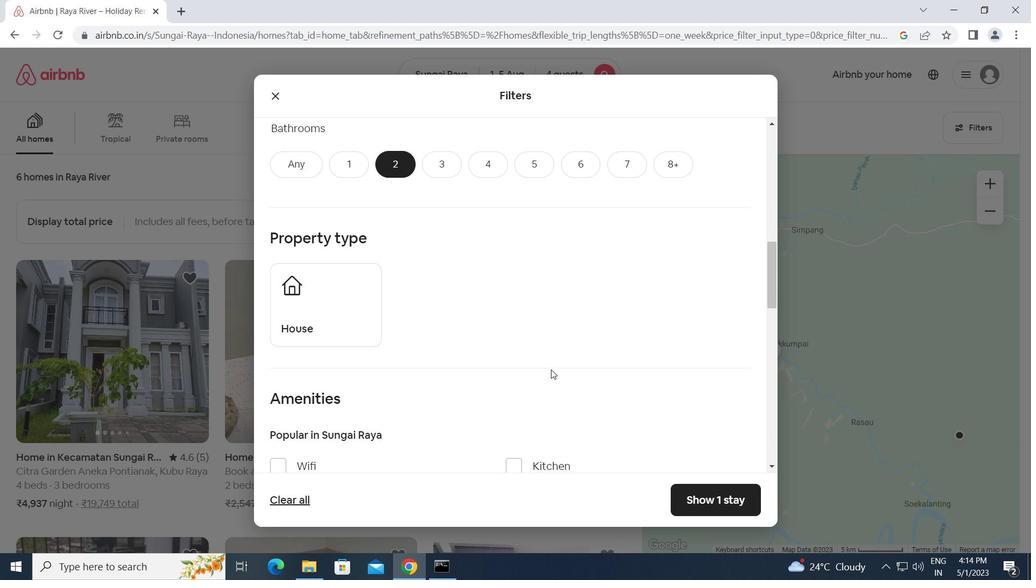 
Action: Mouse scrolled (551, 369) with delta (0, 0)
Screenshot: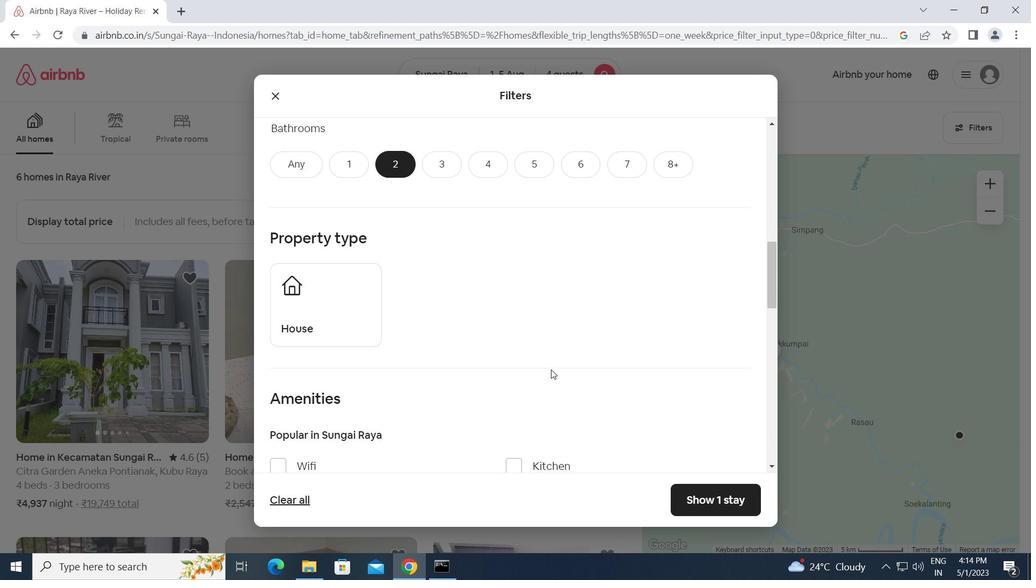 
Action: Mouse moved to (518, 373)
Screenshot: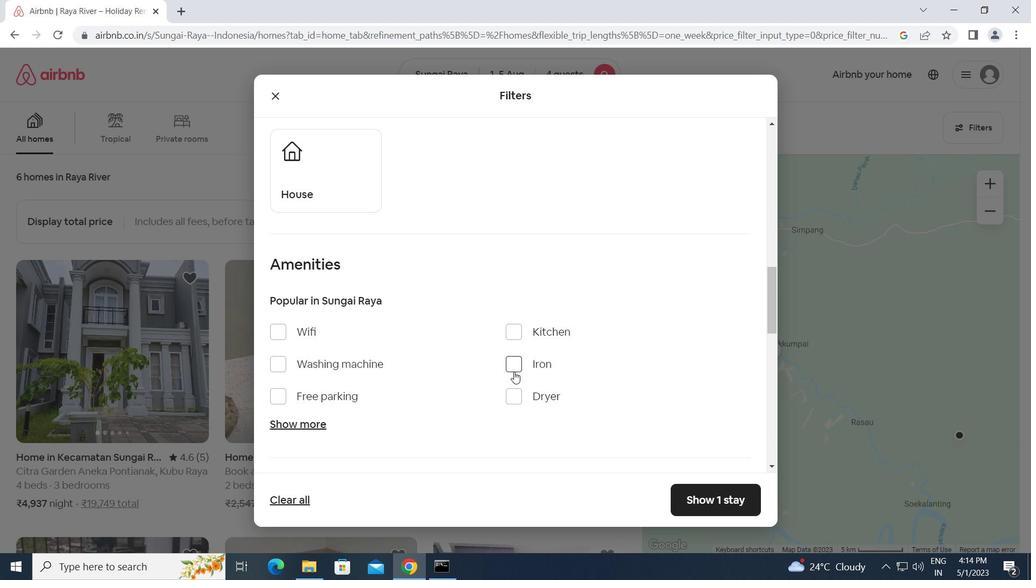 
Action: Mouse scrolled (518, 372) with delta (0, 0)
Screenshot: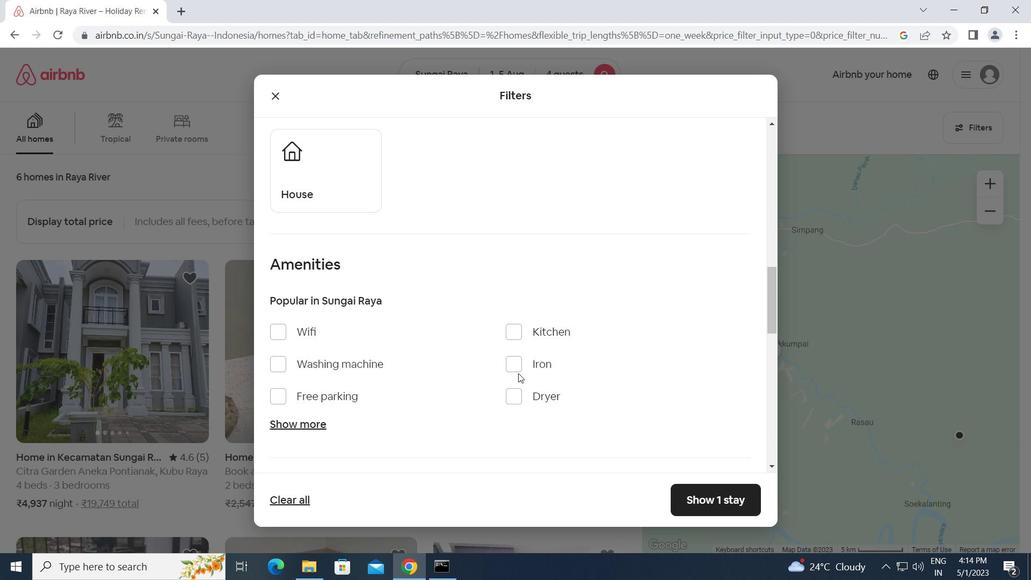 
Action: Mouse scrolled (518, 372) with delta (0, 0)
Screenshot: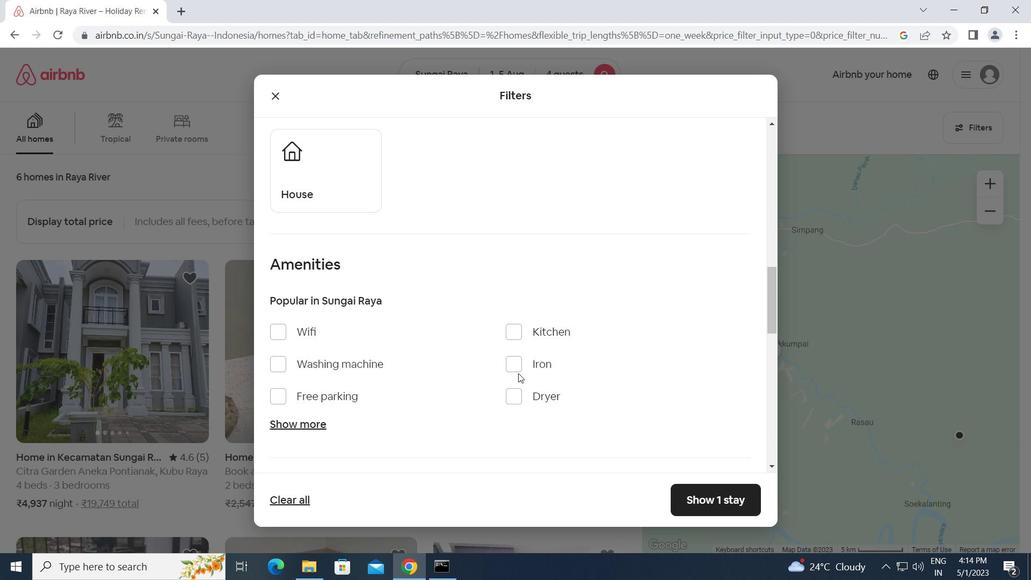 
Action: Mouse moved to (702, 415)
Screenshot: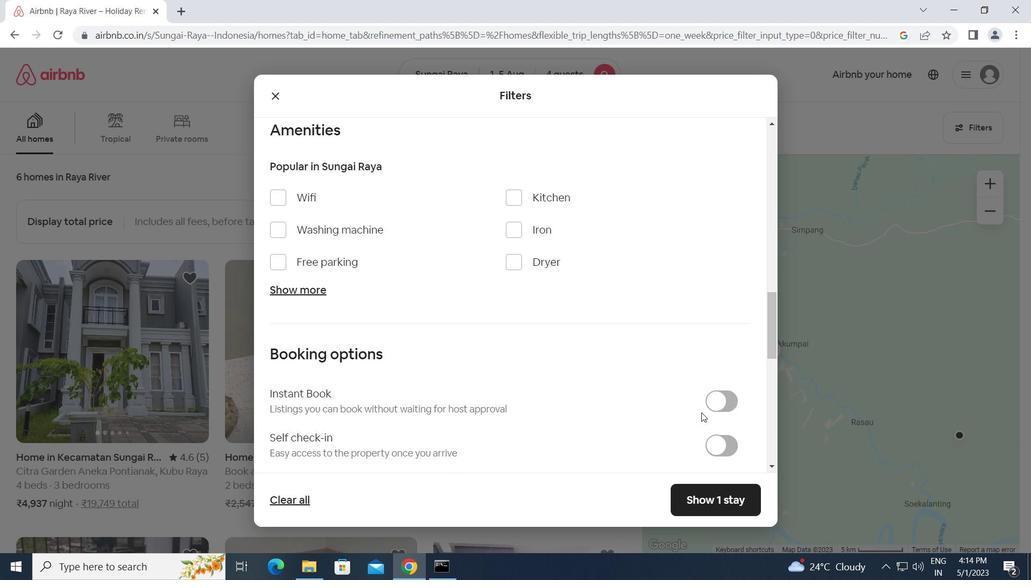 
Action: Mouse scrolled (702, 414) with delta (0, 0)
Screenshot: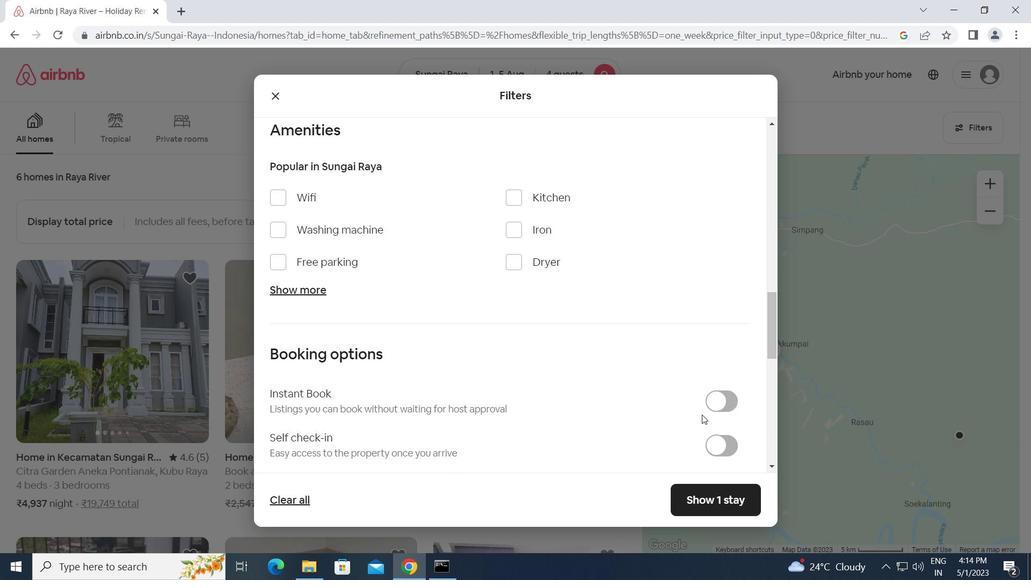 
Action: Mouse scrolled (702, 414) with delta (0, 0)
Screenshot: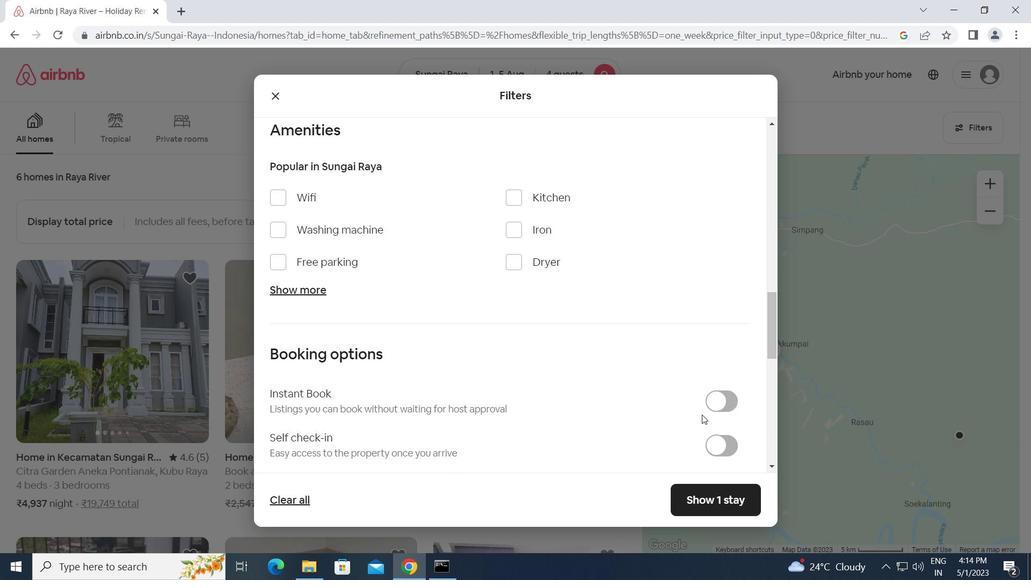 
Action: Mouse moved to (716, 314)
Screenshot: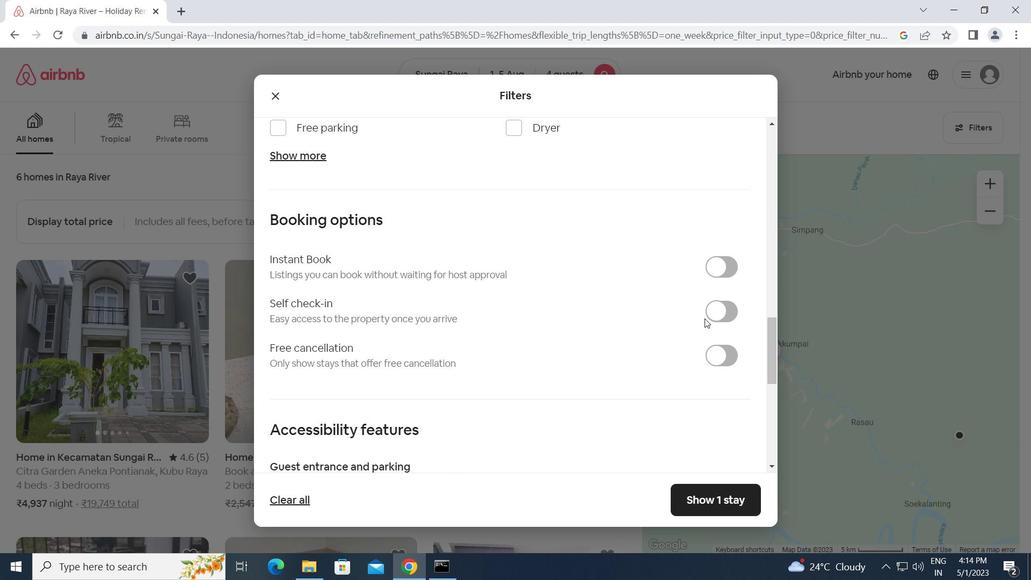 
Action: Mouse pressed left at (716, 314)
Screenshot: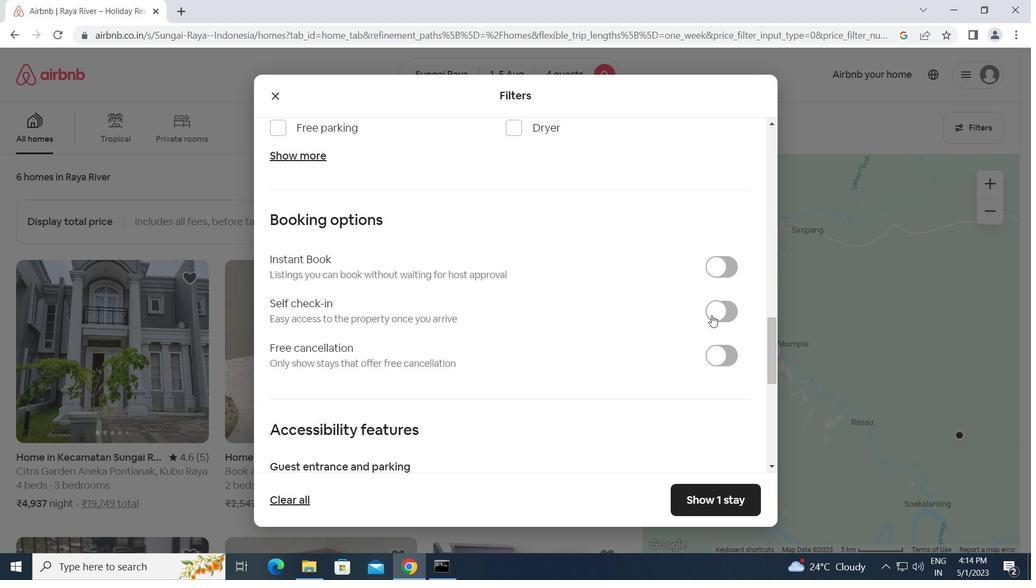 
Action: Mouse moved to (582, 347)
Screenshot: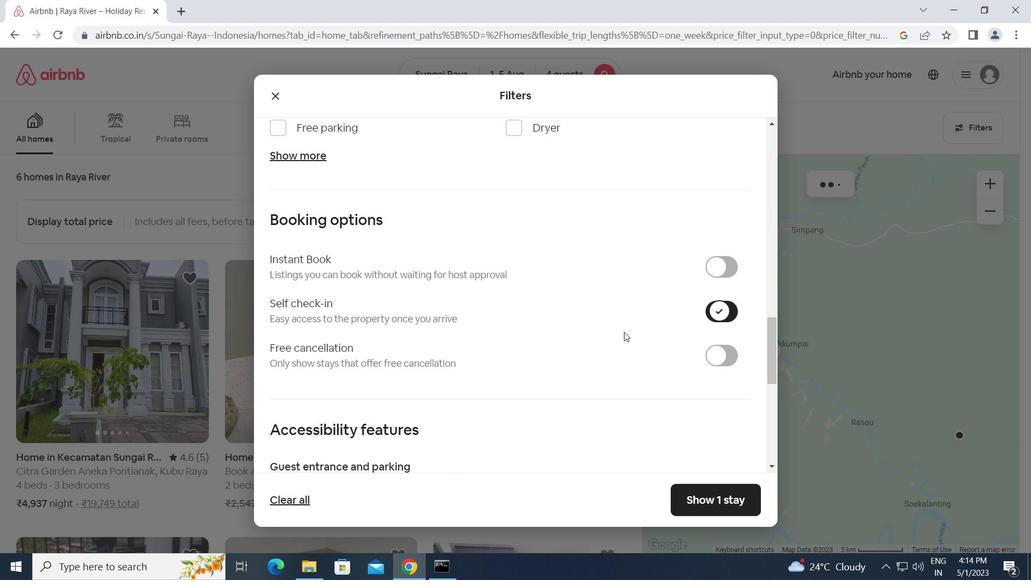 
Action: Mouse scrolled (582, 346) with delta (0, 0)
Screenshot: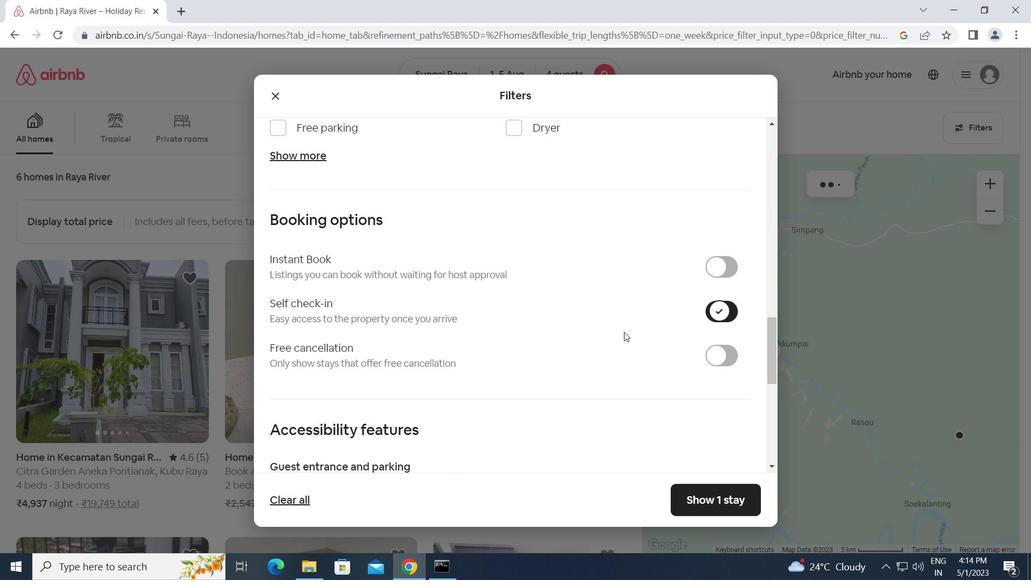 
Action: Mouse moved to (579, 348)
Screenshot: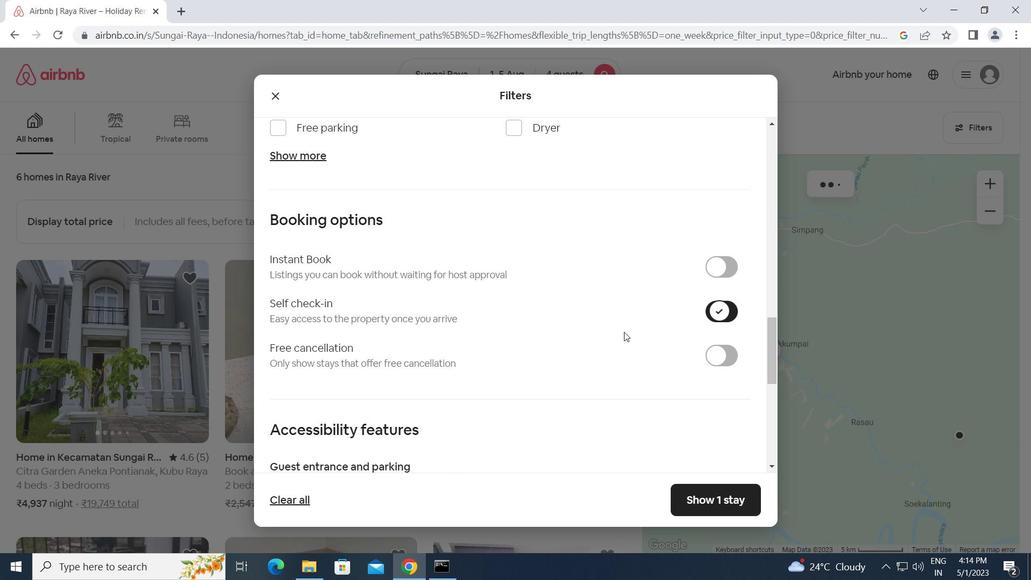 
Action: Mouse scrolled (579, 348) with delta (0, 0)
Screenshot: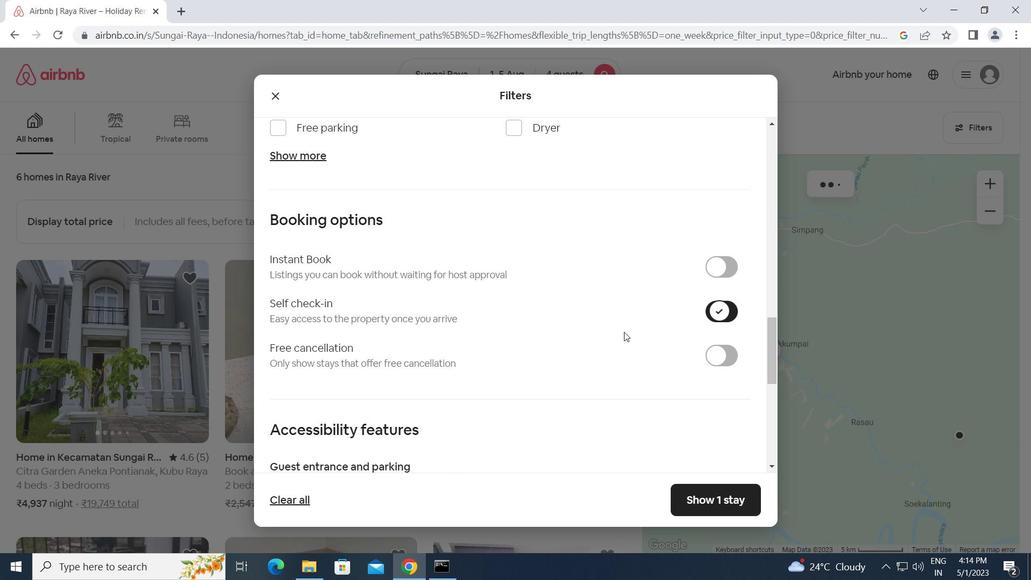 
Action: Mouse moved to (577, 349)
Screenshot: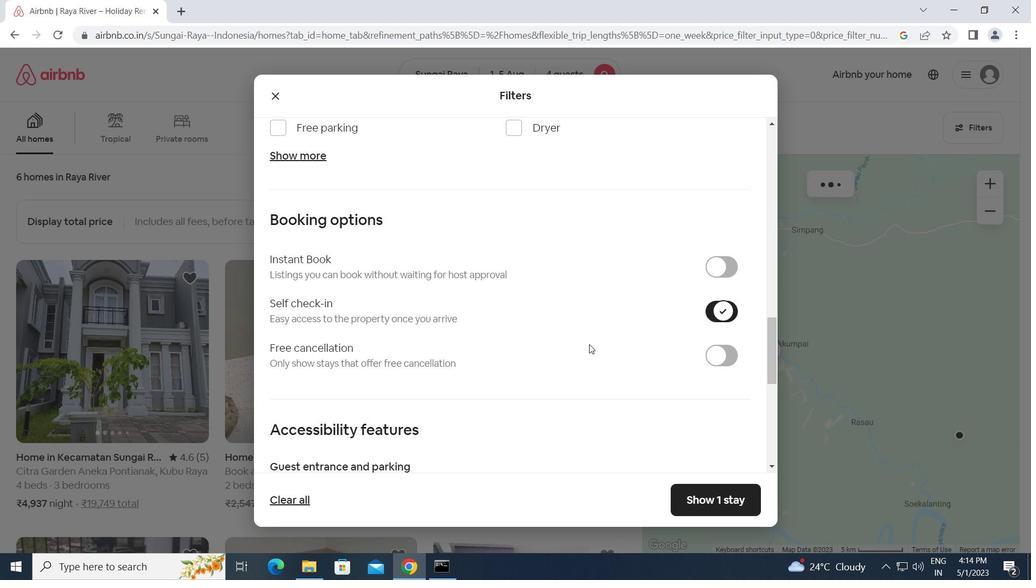 
Action: Mouse scrolled (577, 349) with delta (0, 0)
Screenshot: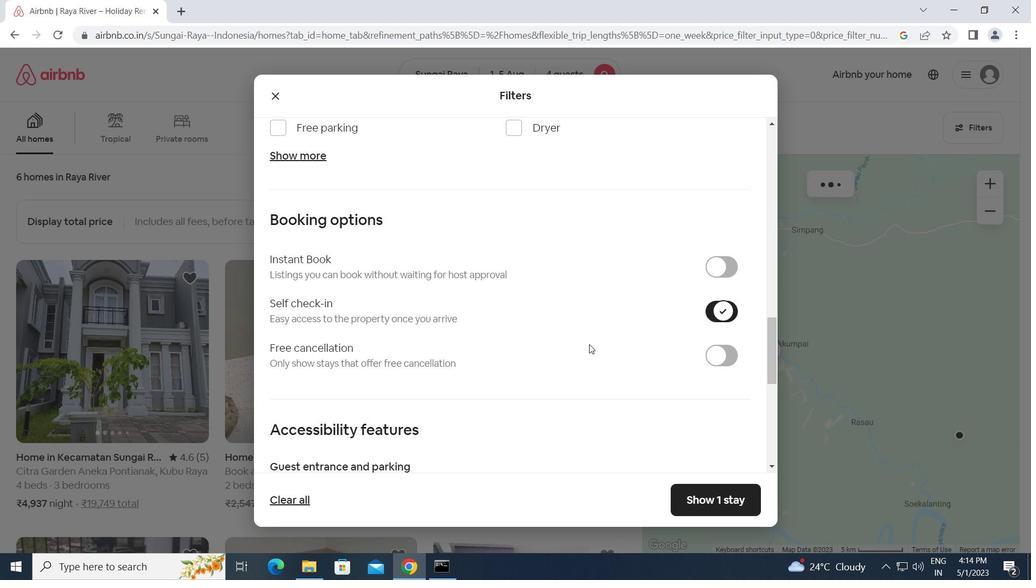 
Action: Mouse moved to (576, 350)
Screenshot: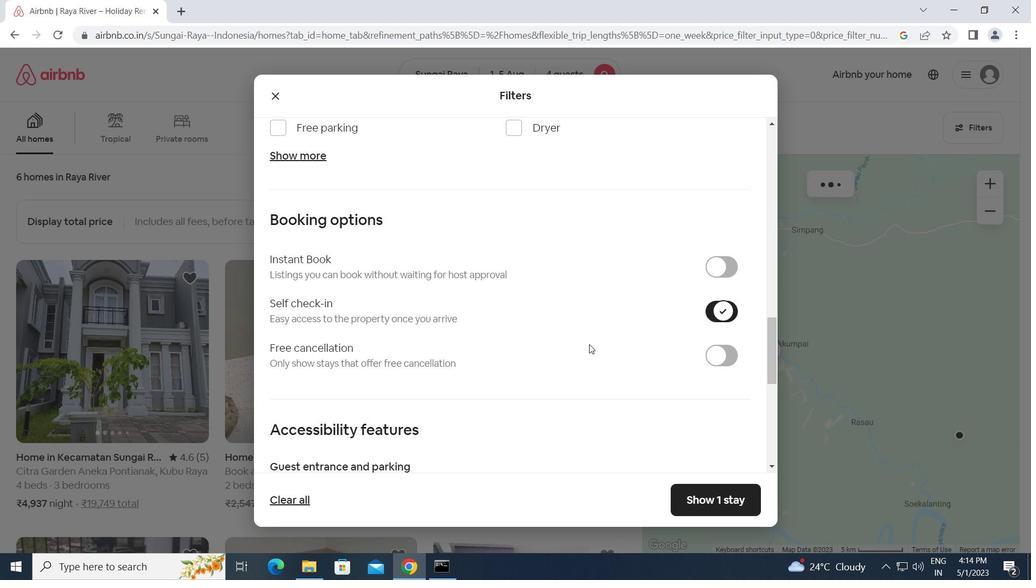 
Action: Mouse scrolled (576, 350) with delta (0, 0)
Screenshot: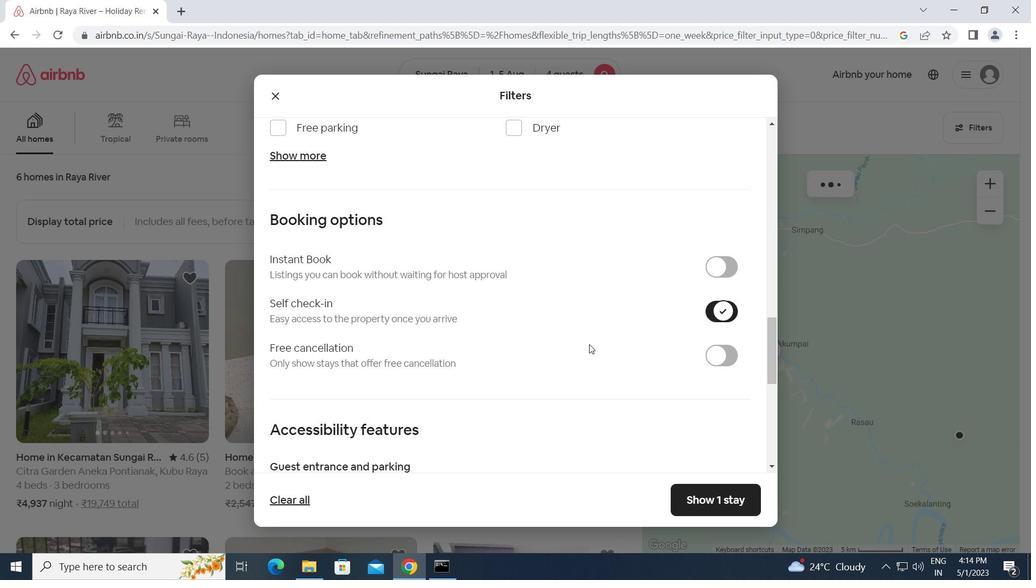 
Action: Mouse moved to (574, 351)
Screenshot: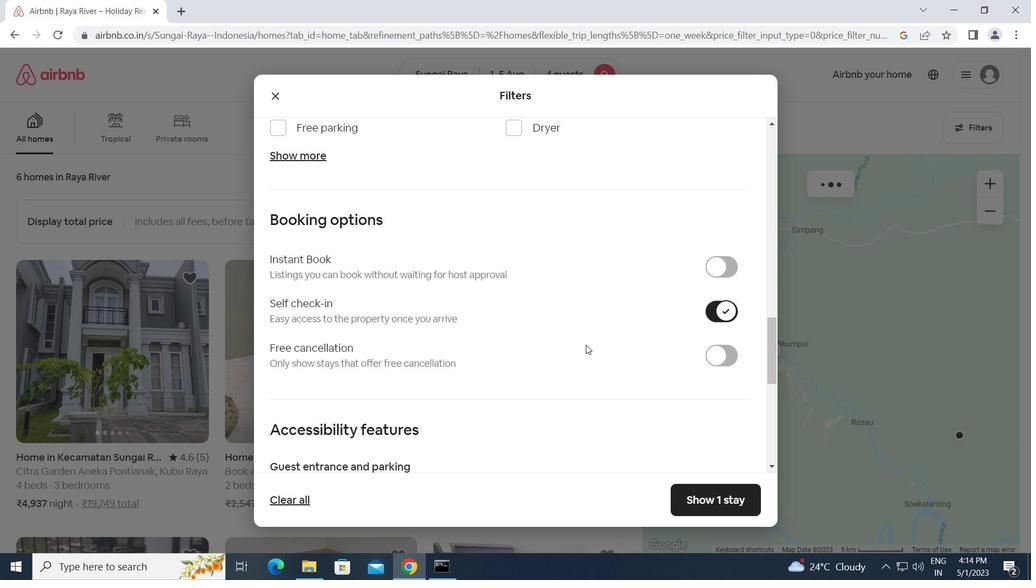 
Action: Mouse scrolled (574, 351) with delta (0, 0)
Screenshot: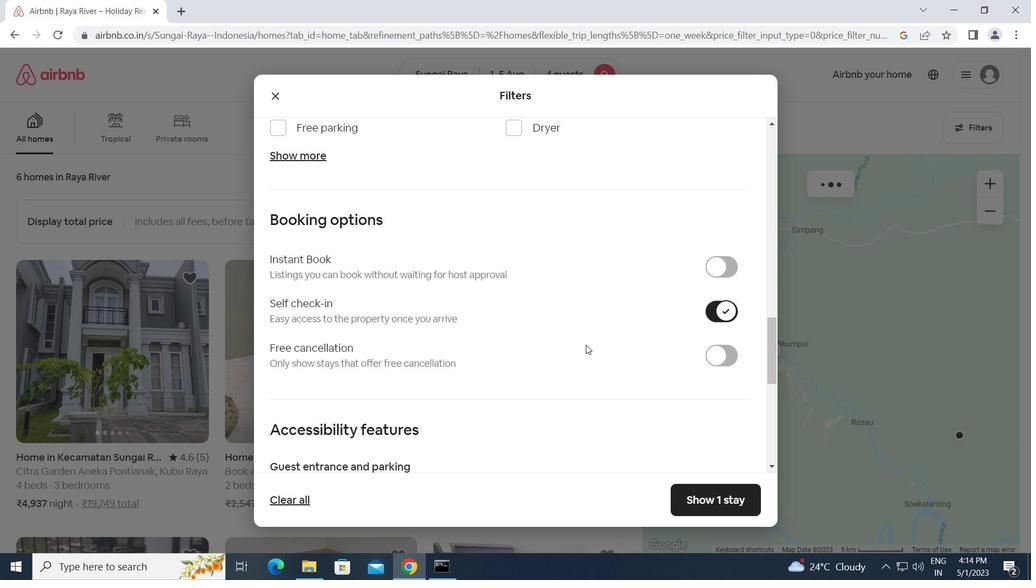 
Action: Mouse moved to (526, 372)
Screenshot: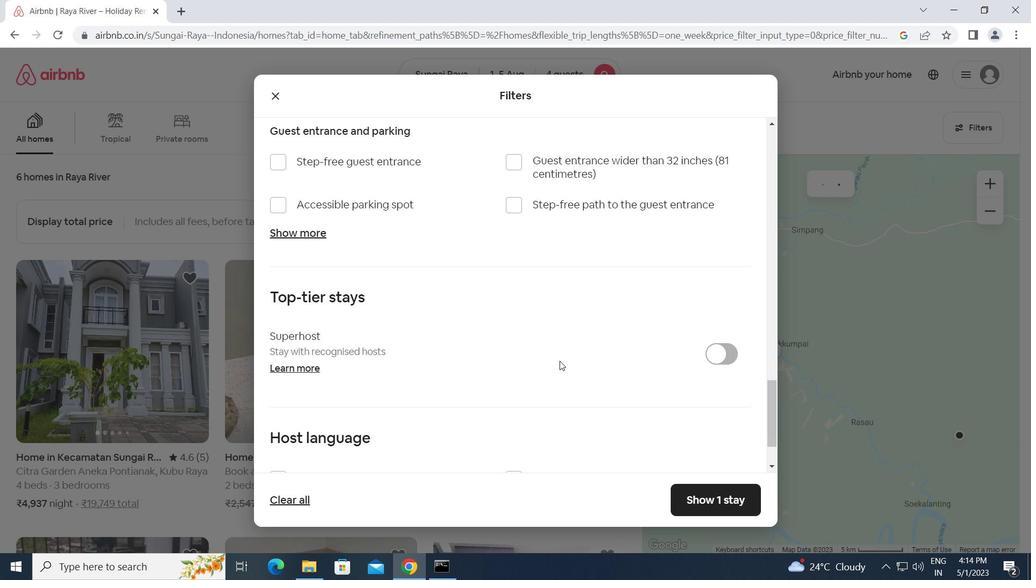 
Action: Mouse scrolled (526, 372) with delta (0, 0)
Screenshot: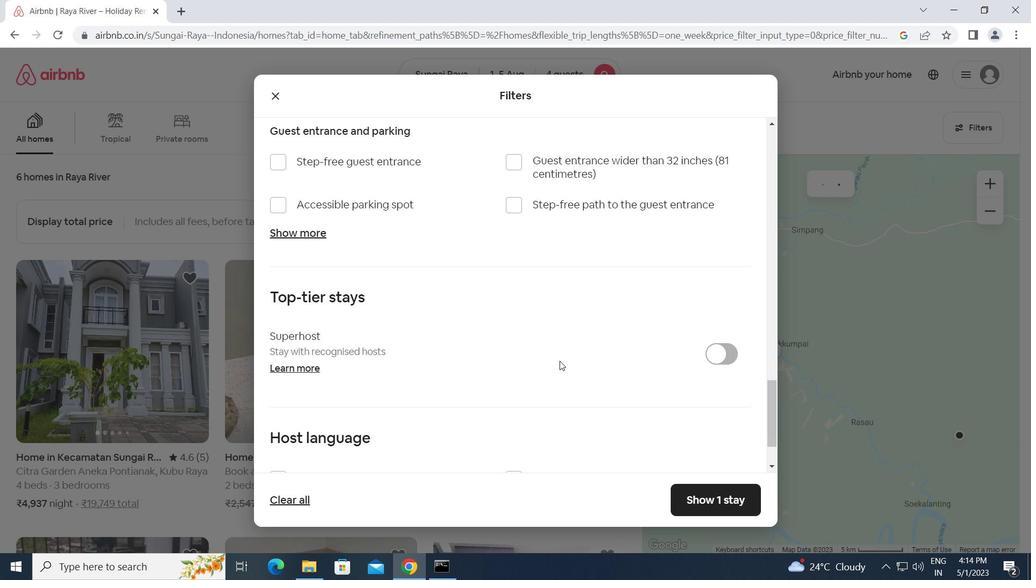 
Action: Mouse moved to (508, 378)
Screenshot: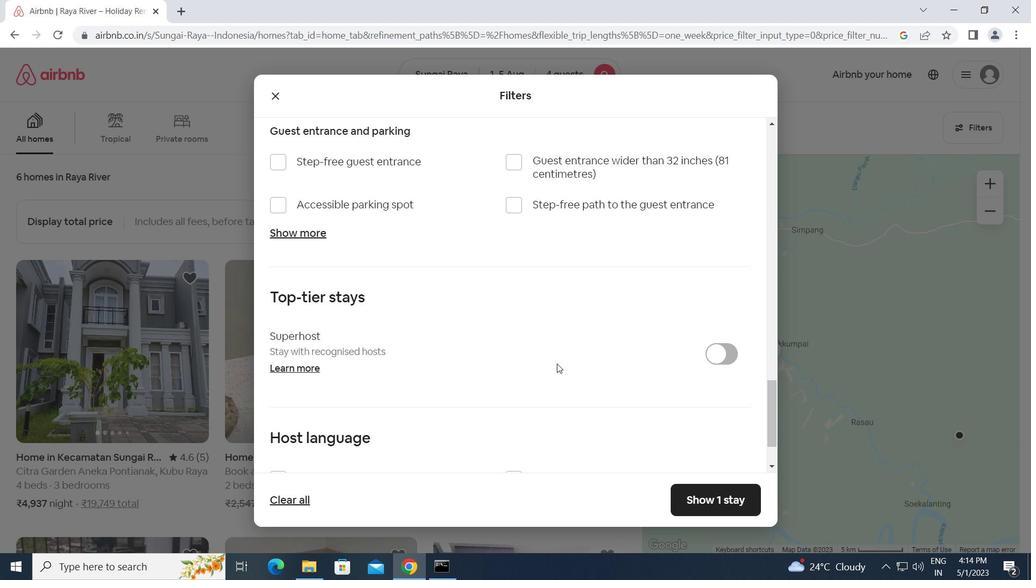 
Action: Mouse scrolled (508, 378) with delta (0, 0)
Screenshot: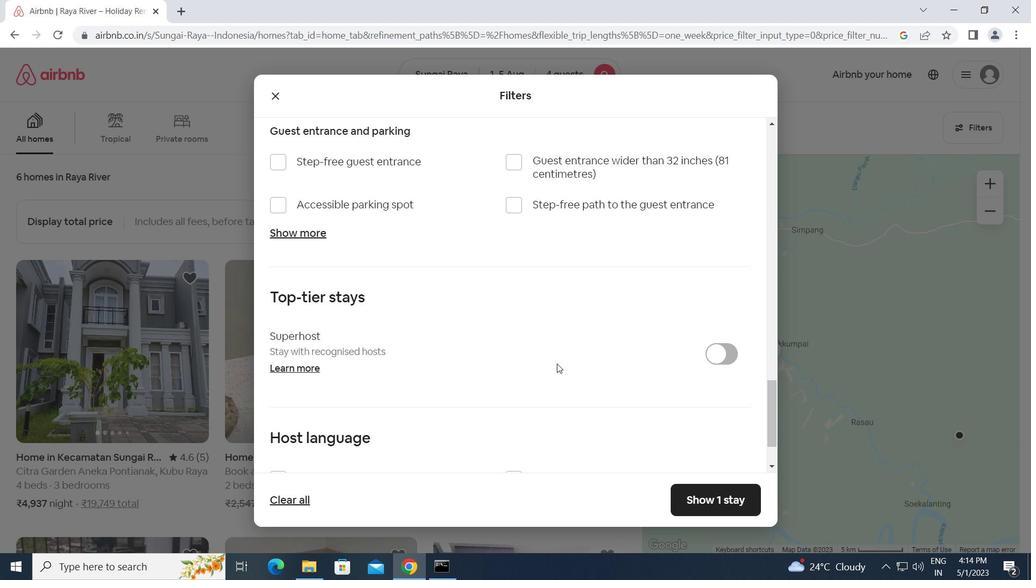 
Action: Mouse moved to (490, 382)
Screenshot: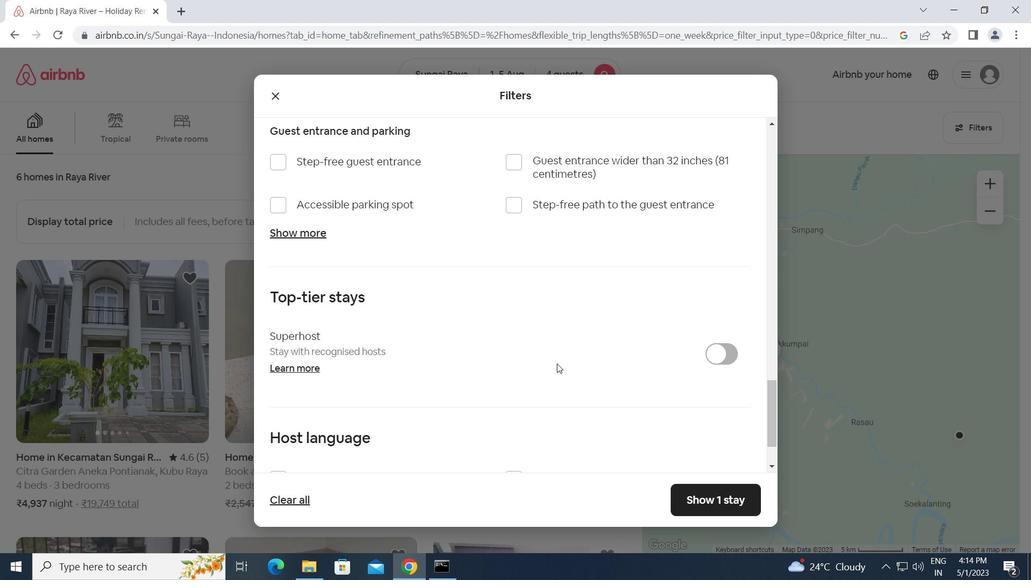 
Action: Mouse scrolled (490, 381) with delta (0, 0)
Screenshot: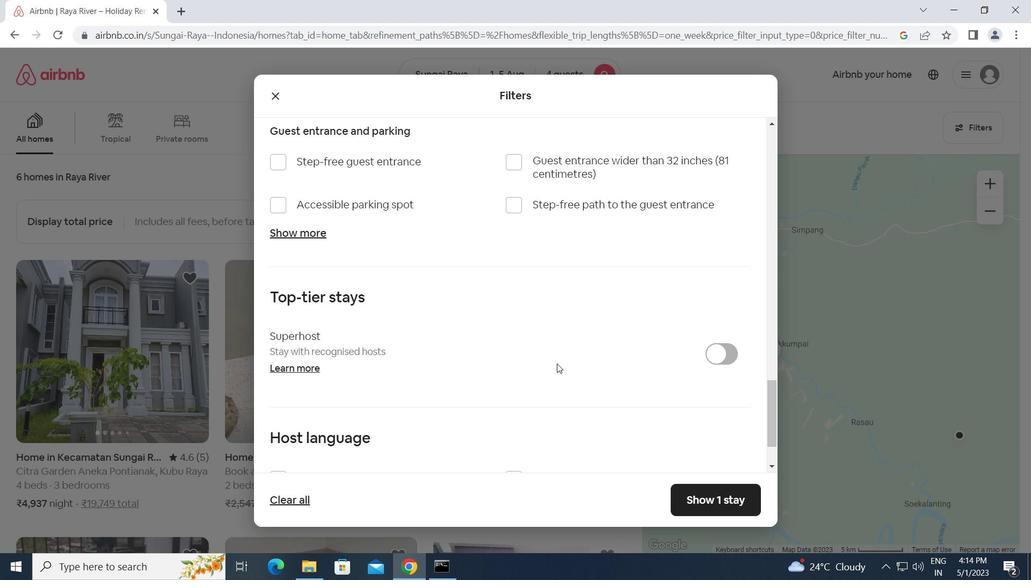 
Action: Mouse moved to (282, 406)
Screenshot: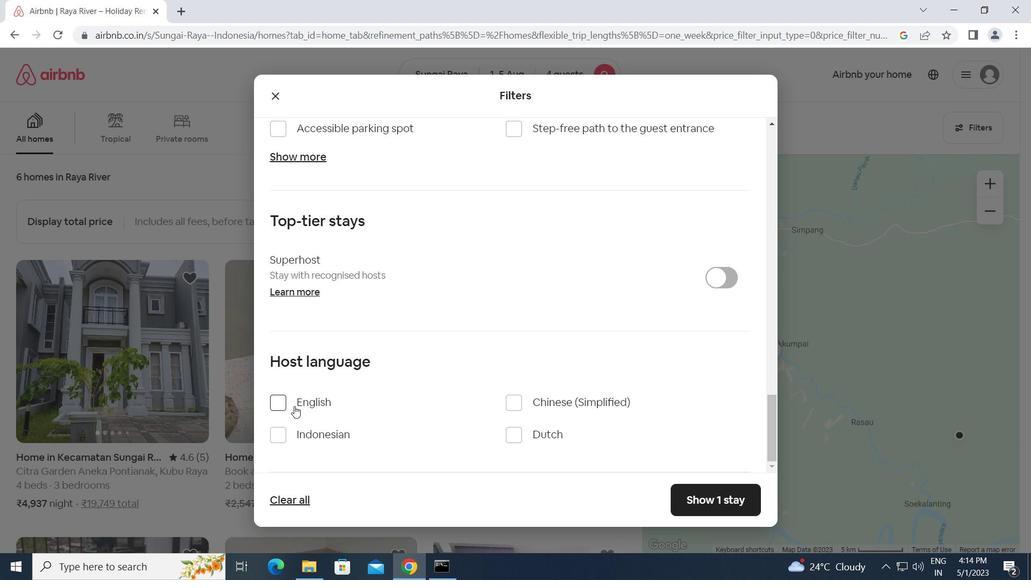 
Action: Mouse pressed left at (282, 406)
Screenshot: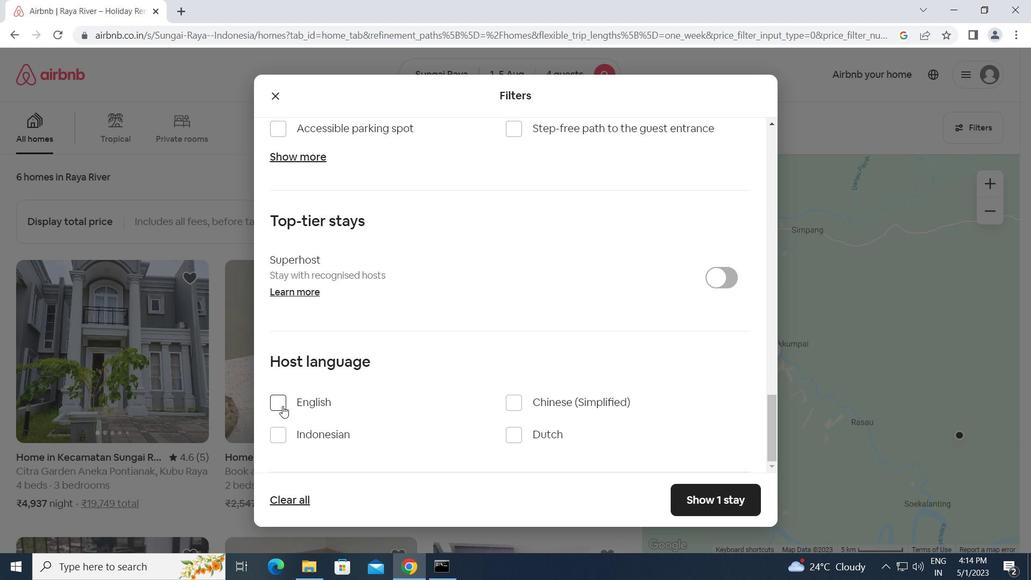 
Action: Mouse moved to (726, 496)
Screenshot: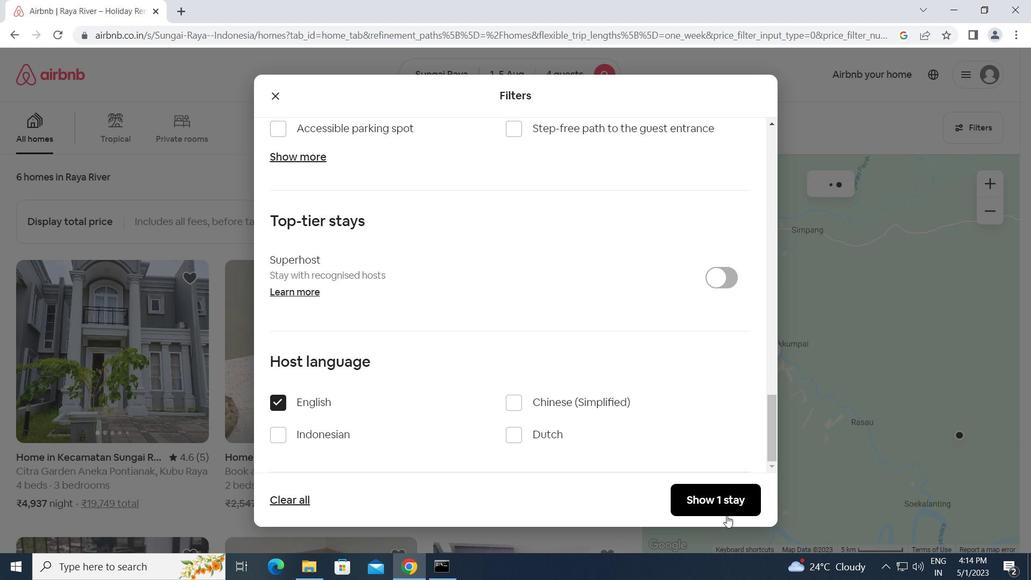 
Action: Mouse pressed left at (726, 496)
Screenshot: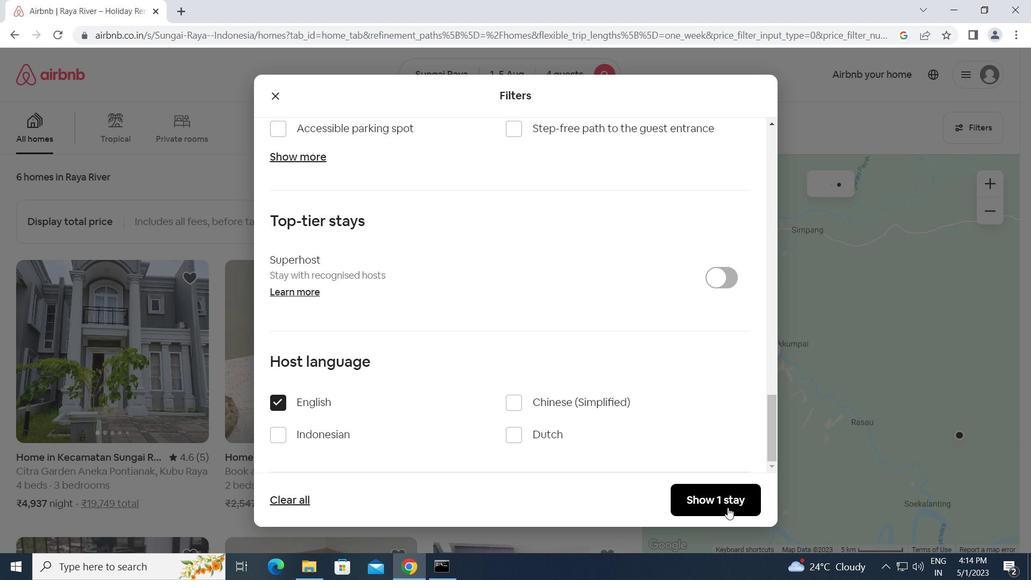 
Action: Mouse moved to (723, 489)
Screenshot: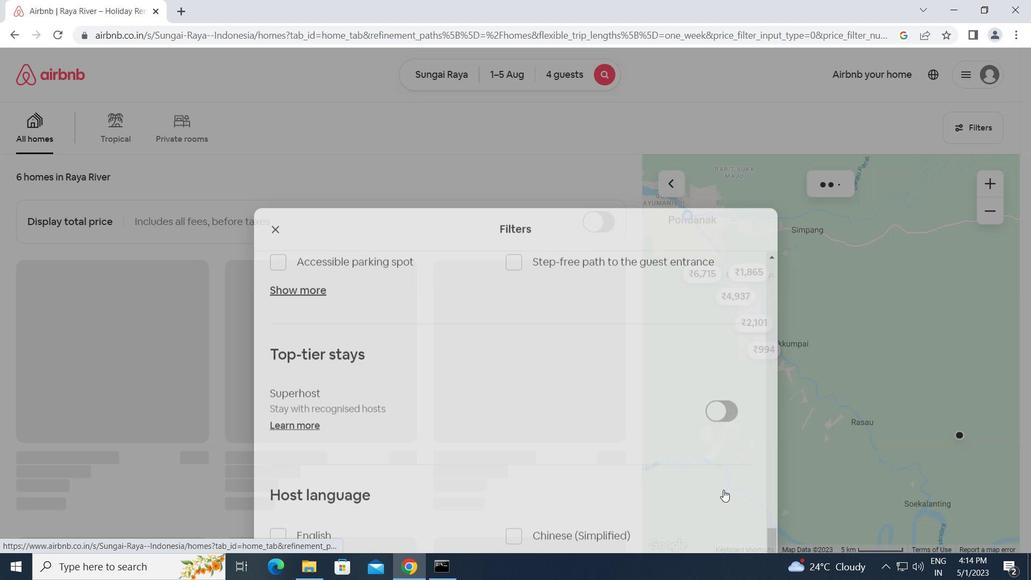 
